 Task: Find connections with filter location Alfreton with filter topic #Openingswith filter profile language French with filter current company CUR8 with filter school Malla Reddy College of Engineering & Technology with filter industry Wholesale Food and Beverage with filter service category Business Analytics with filter keywords title Chief
Action: Mouse moved to (520, 75)
Screenshot: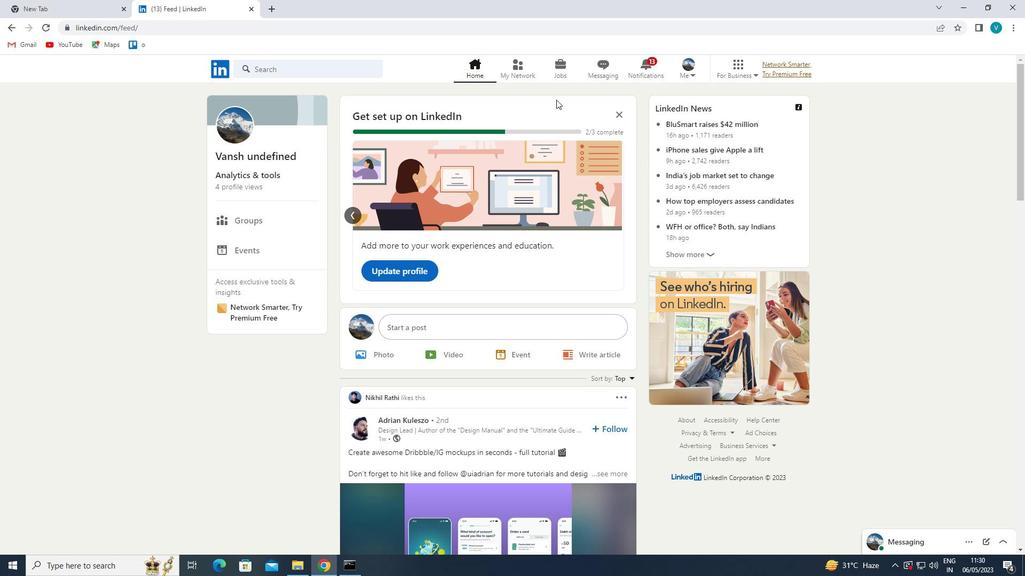 
Action: Mouse pressed left at (520, 75)
Screenshot: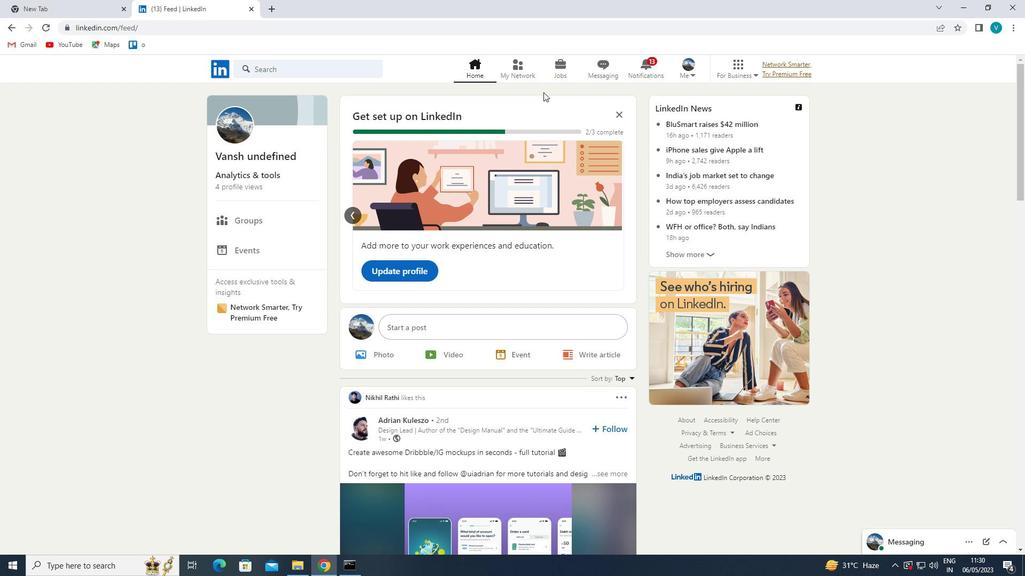 
Action: Mouse moved to (314, 122)
Screenshot: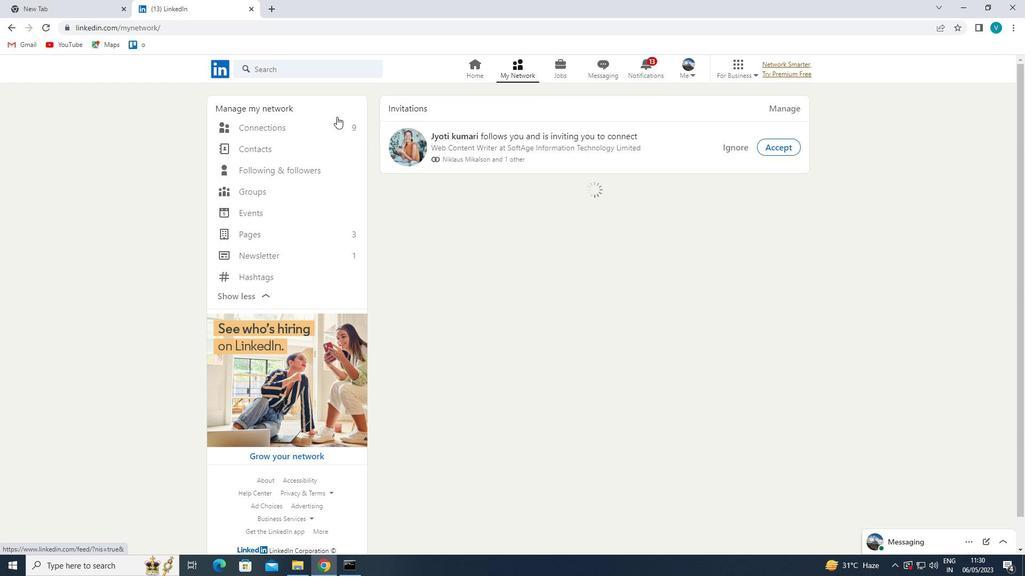 
Action: Mouse pressed left at (314, 122)
Screenshot: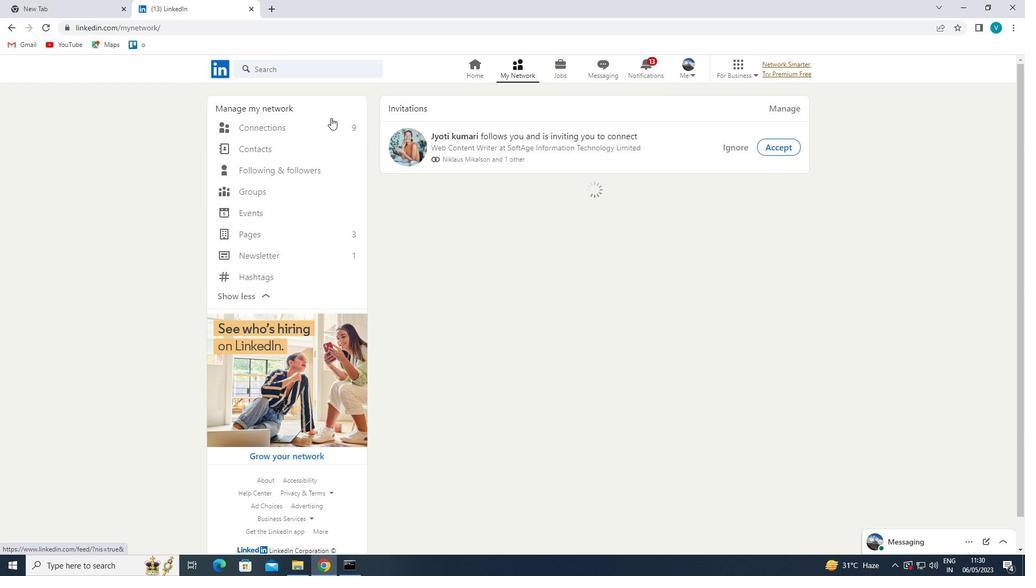 
Action: Mouse moved to (592, 131)
Screenshot: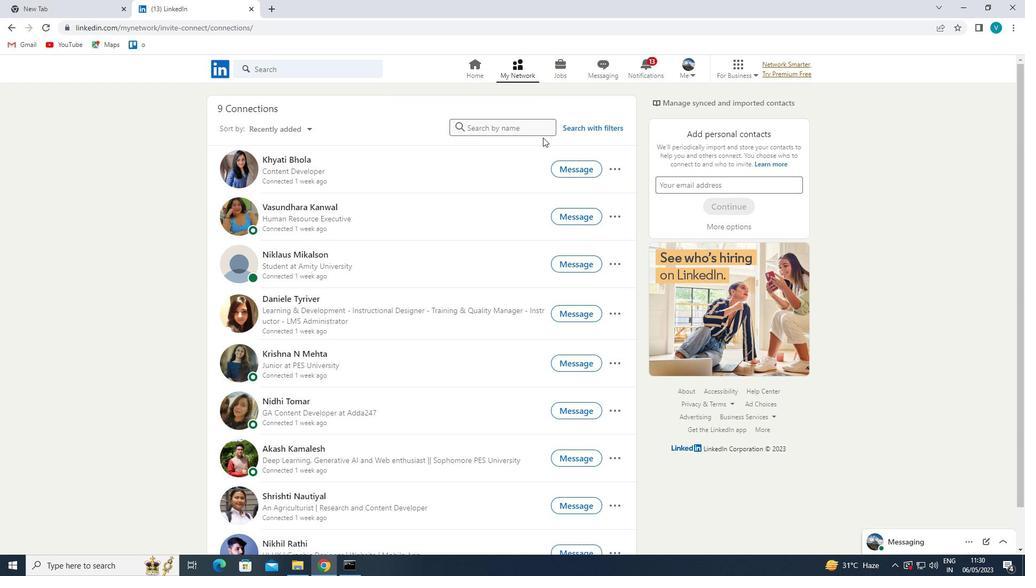 
Action: Mouse pressed left at (592, 131)
Screenshot: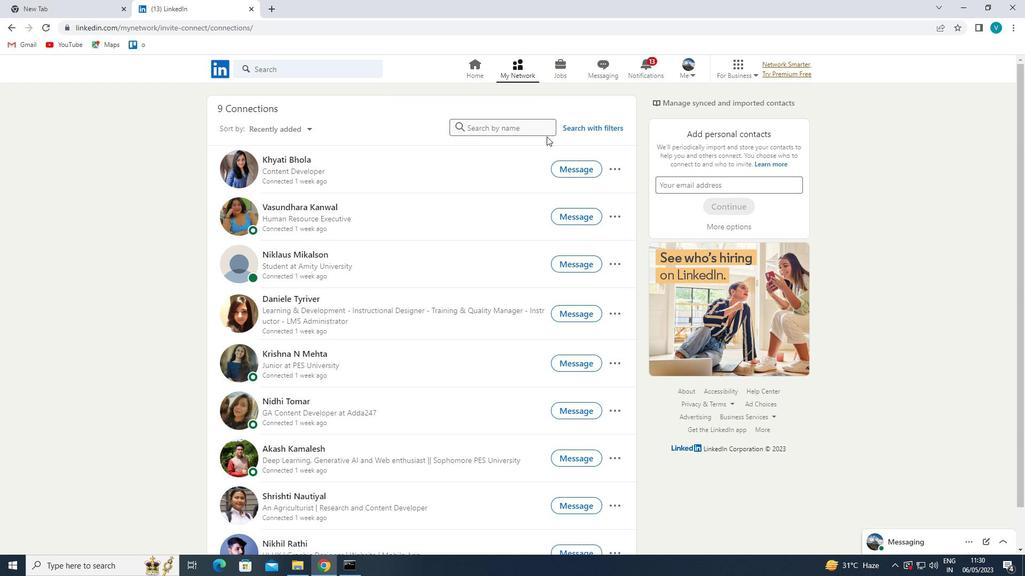 
Action: Mouse moved to (521, 104)
Screenshot: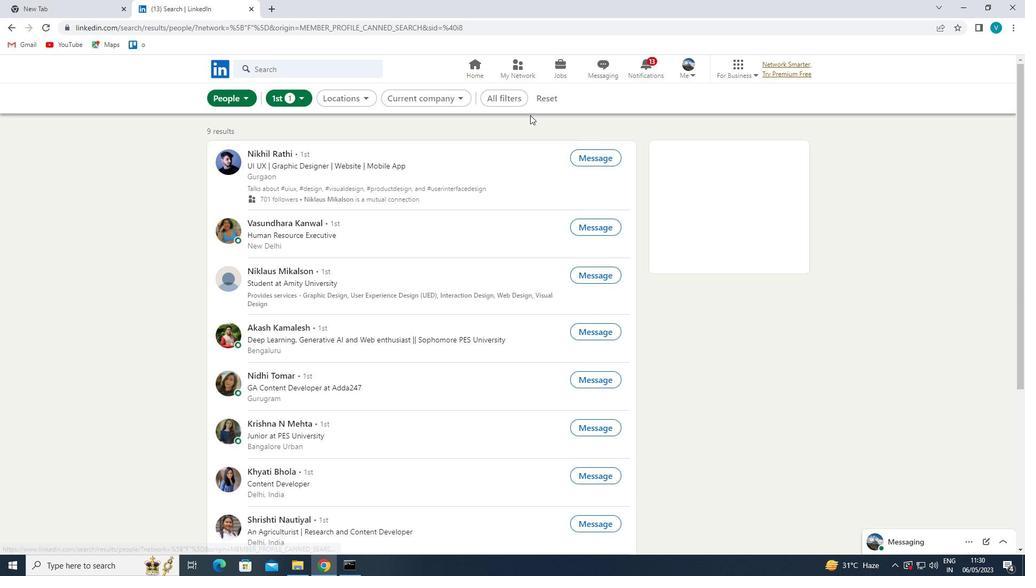 
Action: Mouse pressed left at (521, 104)
Screenshot: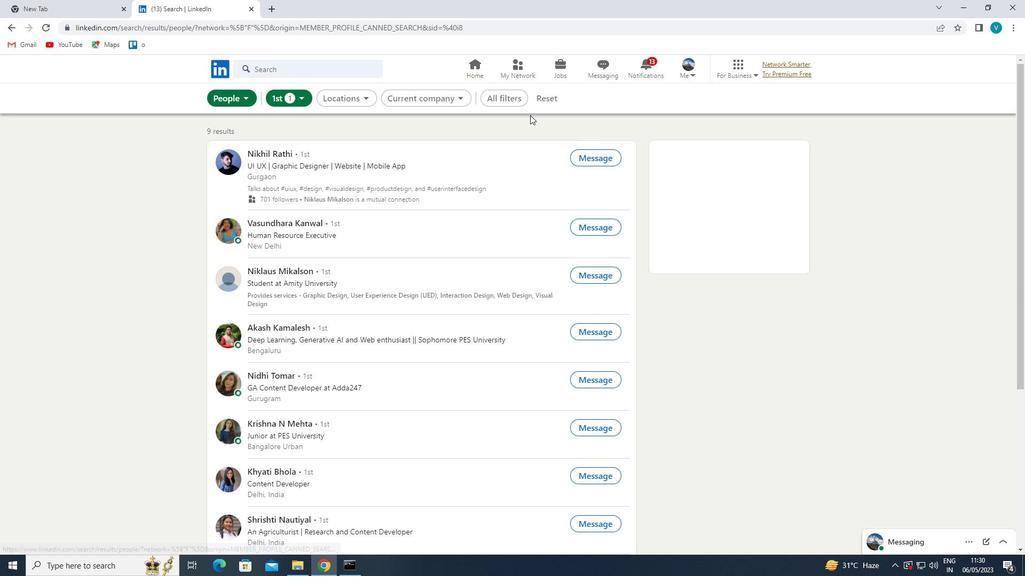 
Action: Mouse moved to (871, 207)
Screenshot: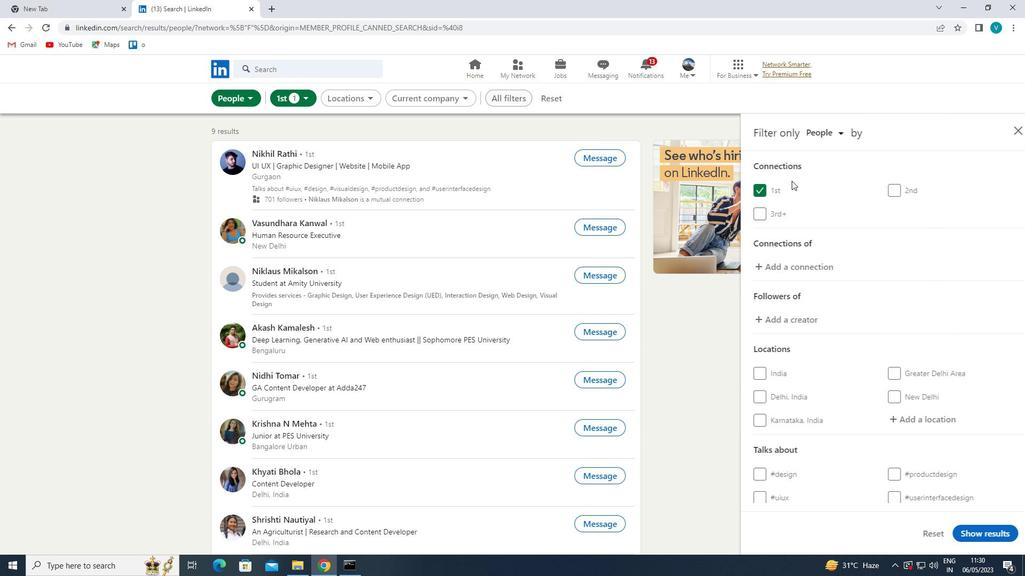 
Action: Mouse scrolled (871, 207) with delta (0, 0)
Screenshot: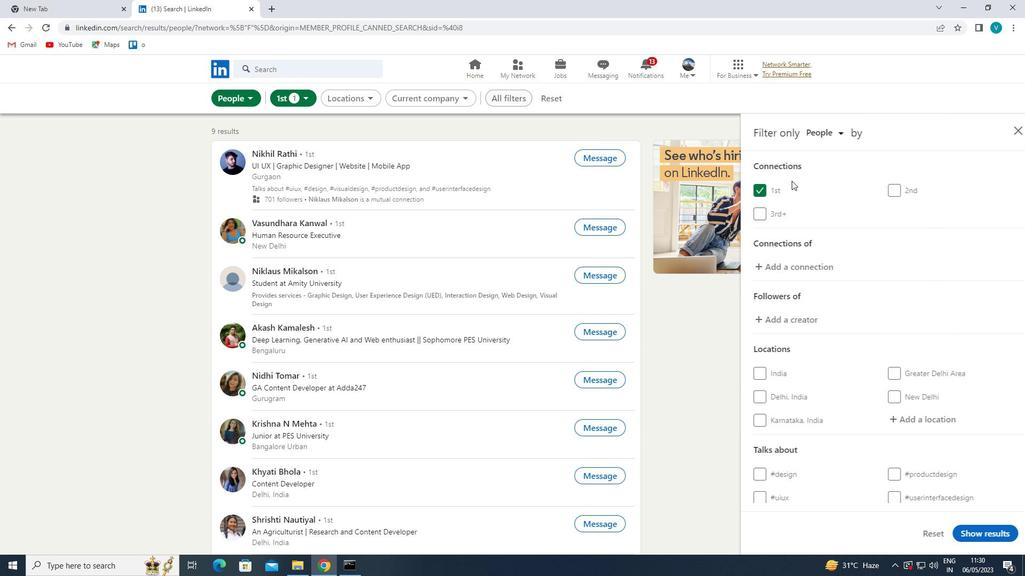 
Action: Mouse moved to (871, 208)
Screenshot: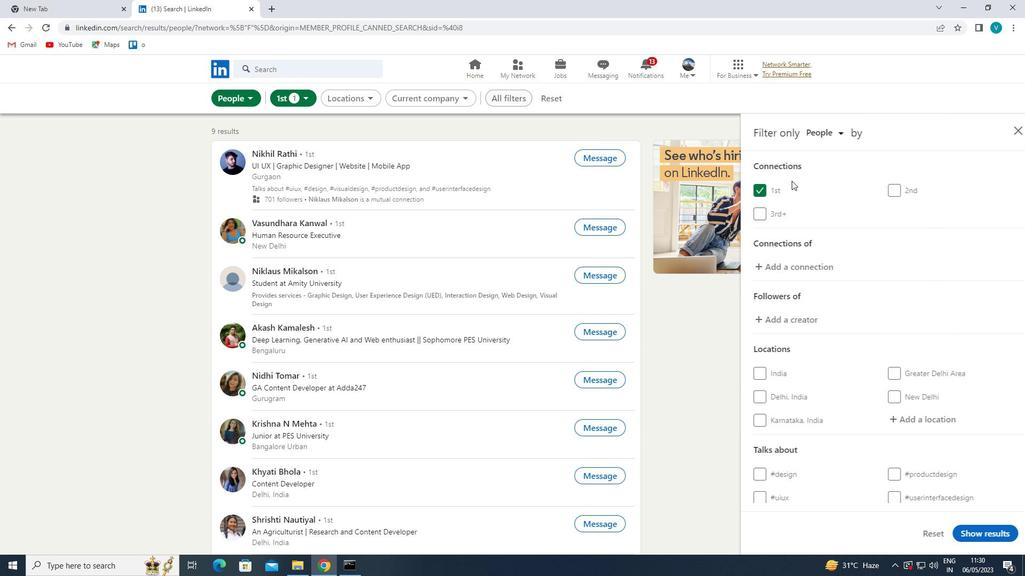 
Action: Mouse scrolled (871, 208) with delta (0, 0)
Screenshot: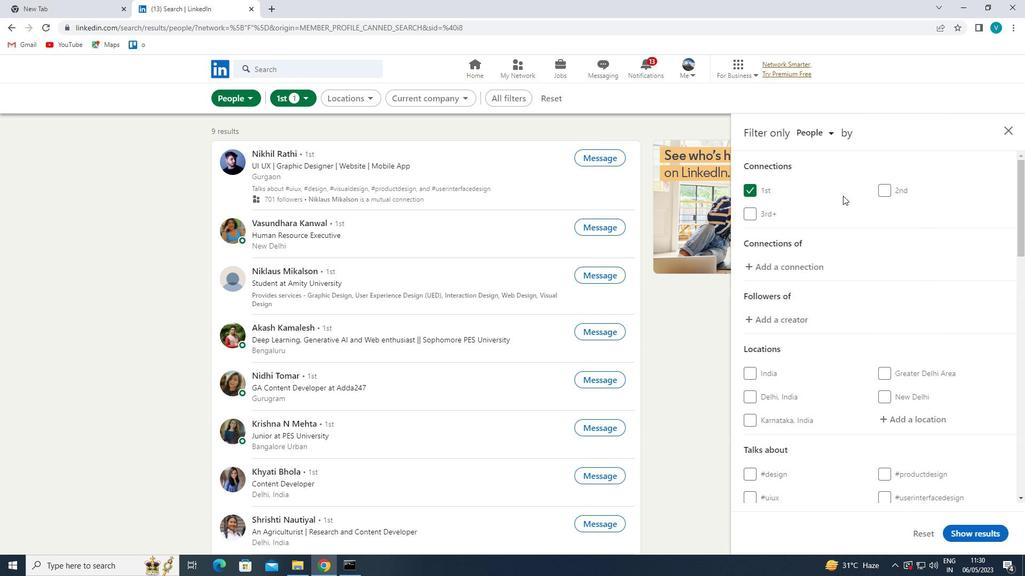 
Action: Mouse moved to (913, 322)
Screenshot: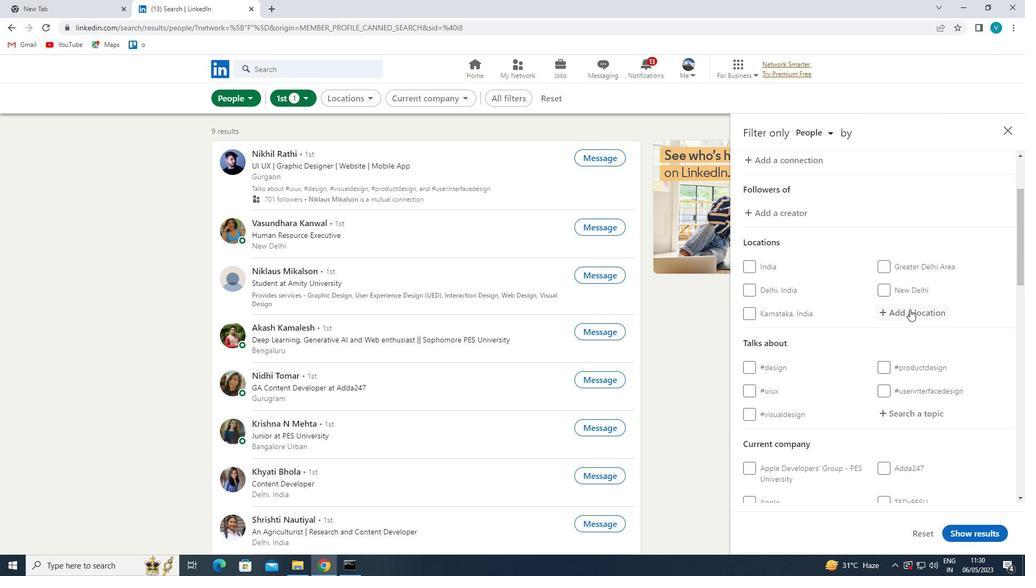 
Action: Mouse pressed left at (913, 322)
Screenshot: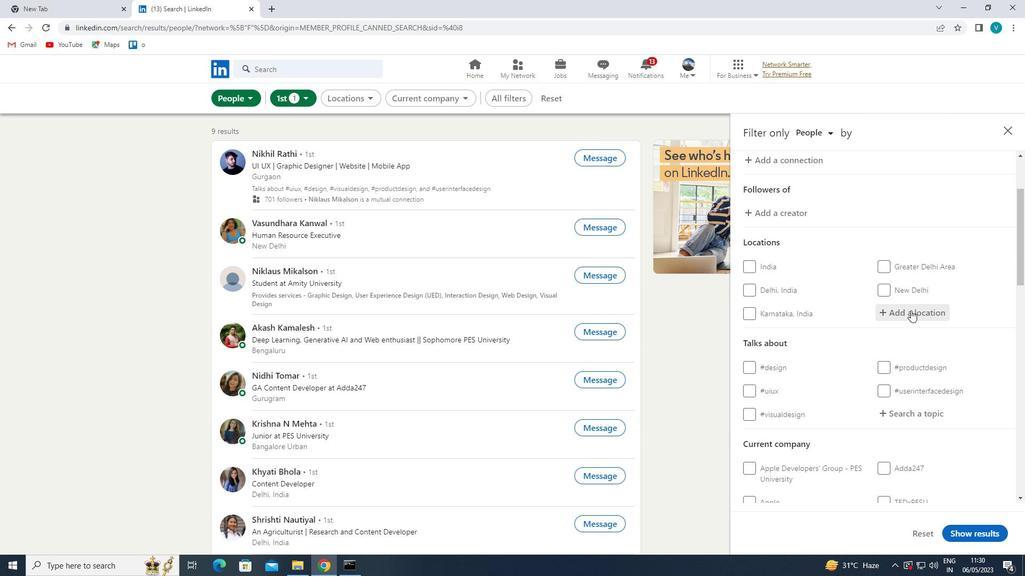 
Action: Mouse moved to (911, 309)
Screenshot: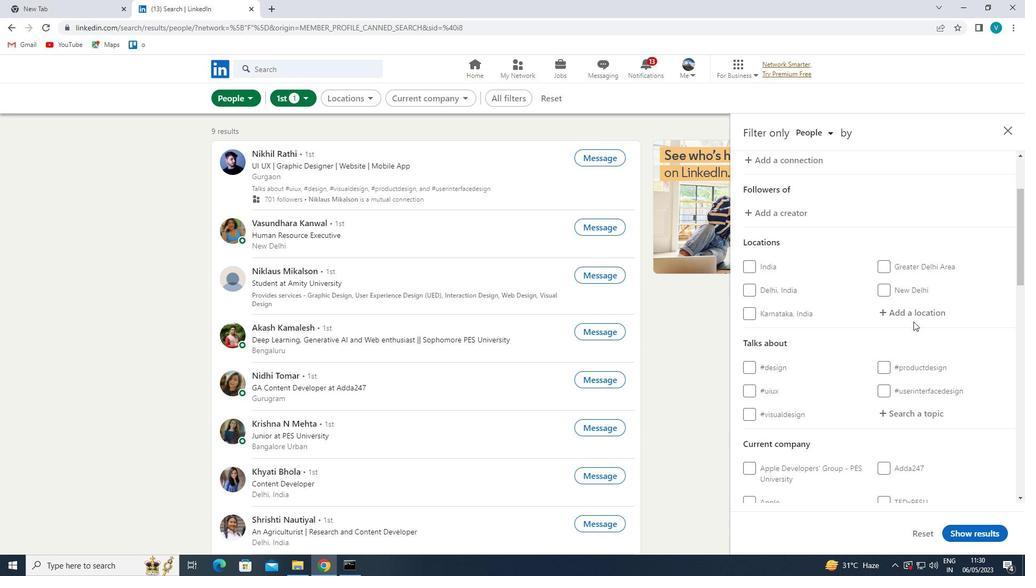 
Action: Mouse pressed left at (911, 309)
Screenshot: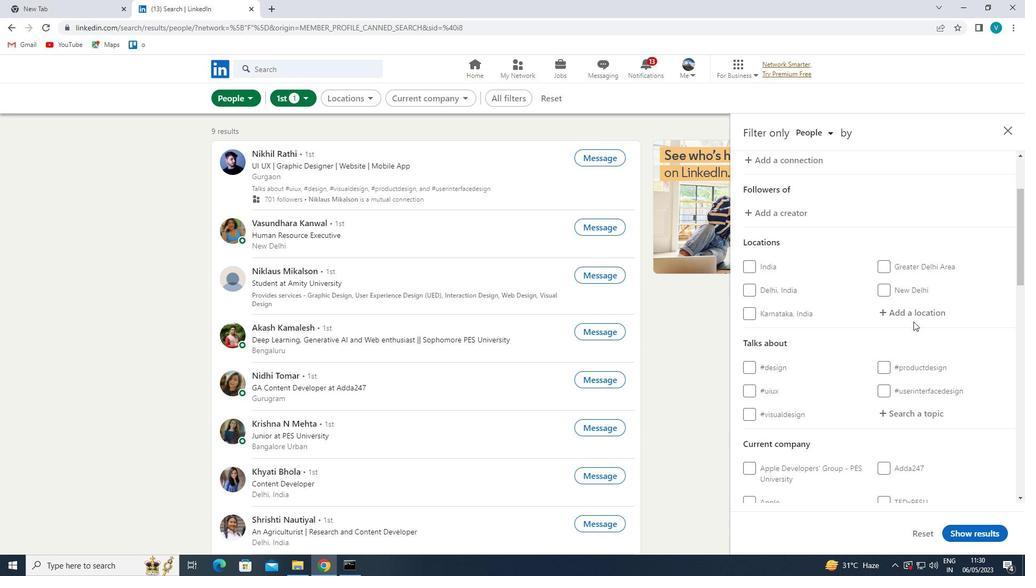 
Action: Mouse moved to (857, 277)
Screenshot: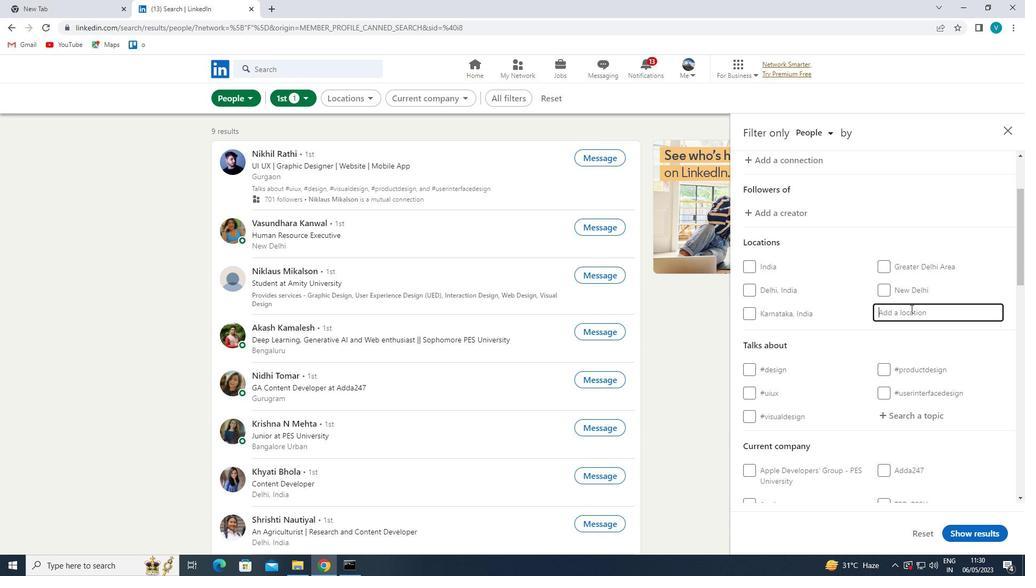 
Action: Key pressed <Key.shift>ALFRETON
Screenshot: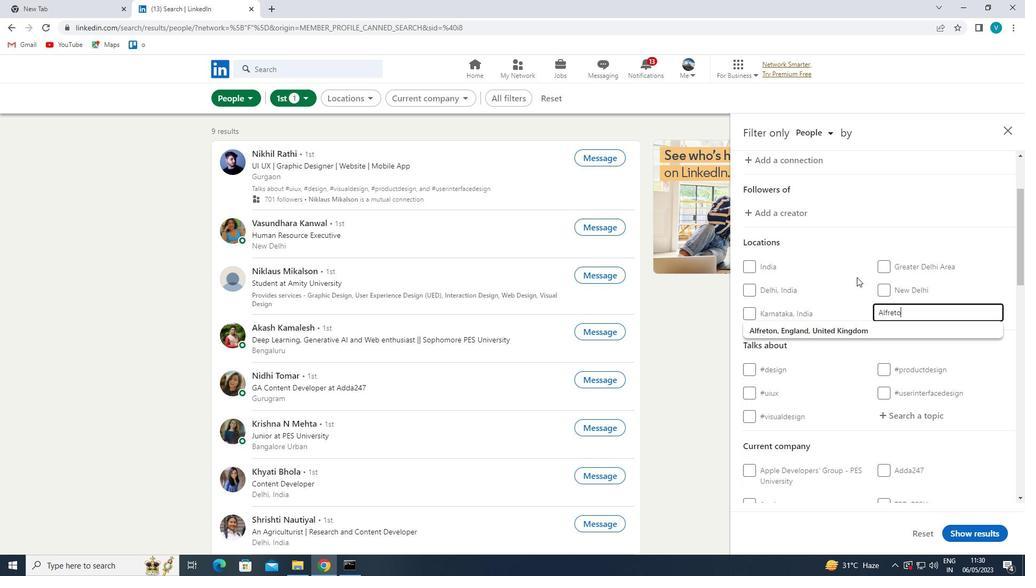 
Action: Mouse moved to (840, 329)
Screenshot: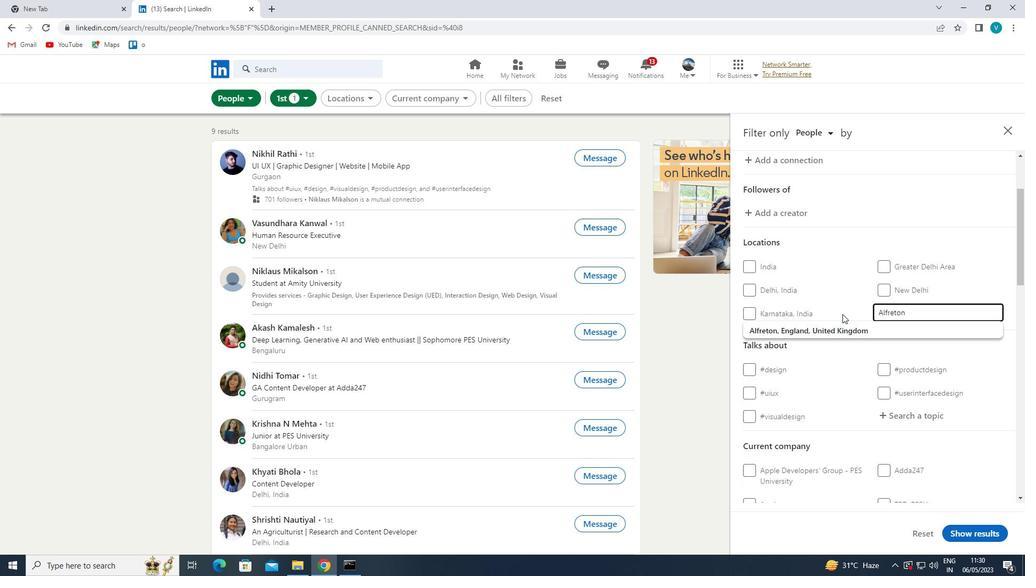 
Action: Mouse pressed left at (840, 329)
Screenshot: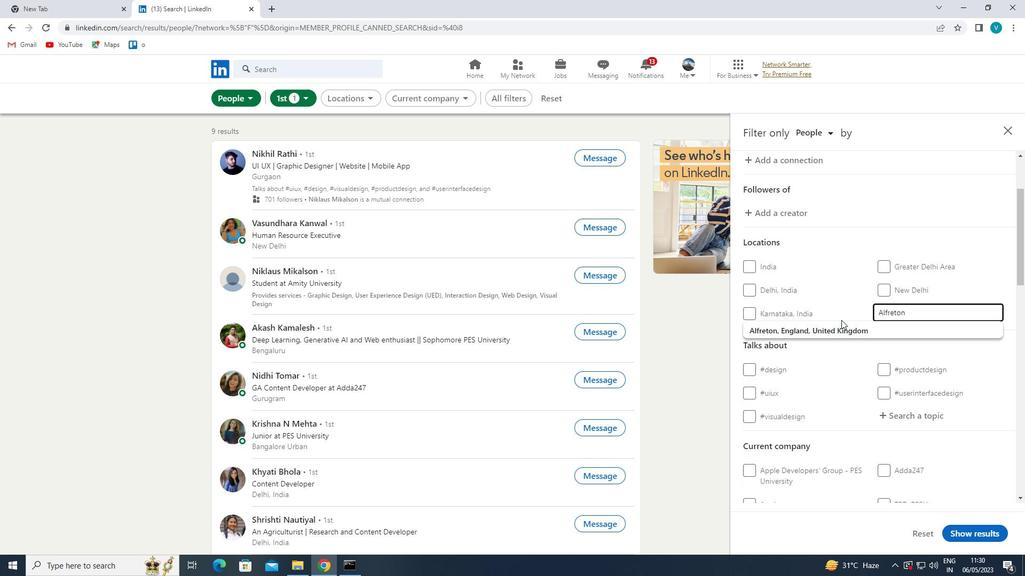 
Action: Mouse moved to (840, 330)
Screenshot: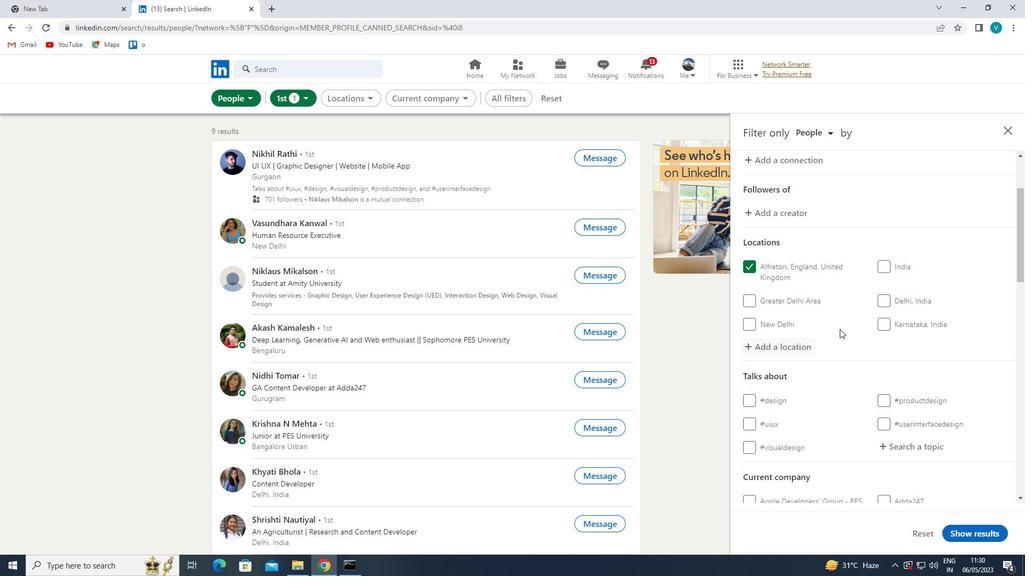 
Action: Mouse scrolled (840, 329) with delta (0, 0)
Screenshot: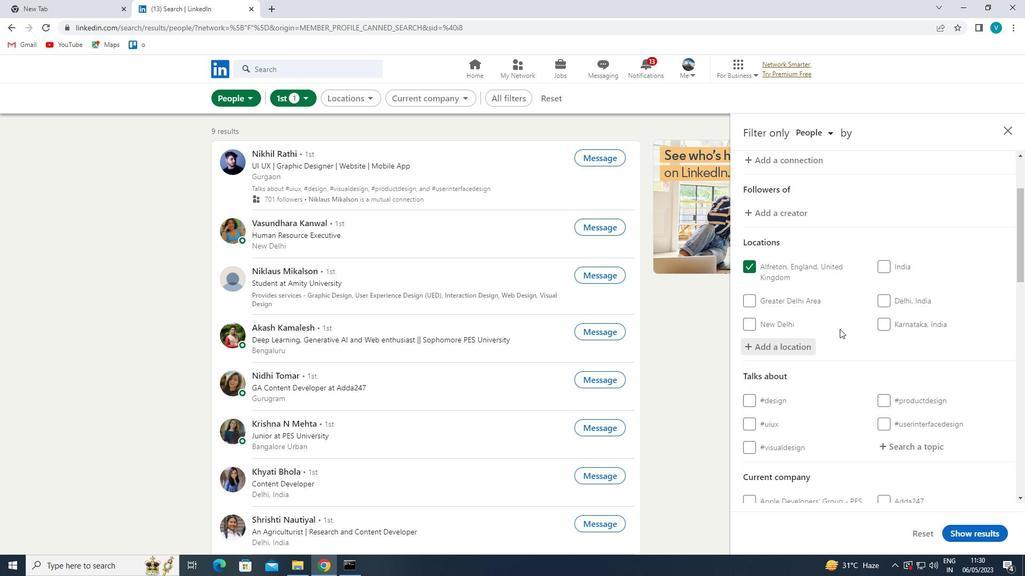 
Action: Mouse scrolled (840, 329) with delta (0, 0)
Screenshot: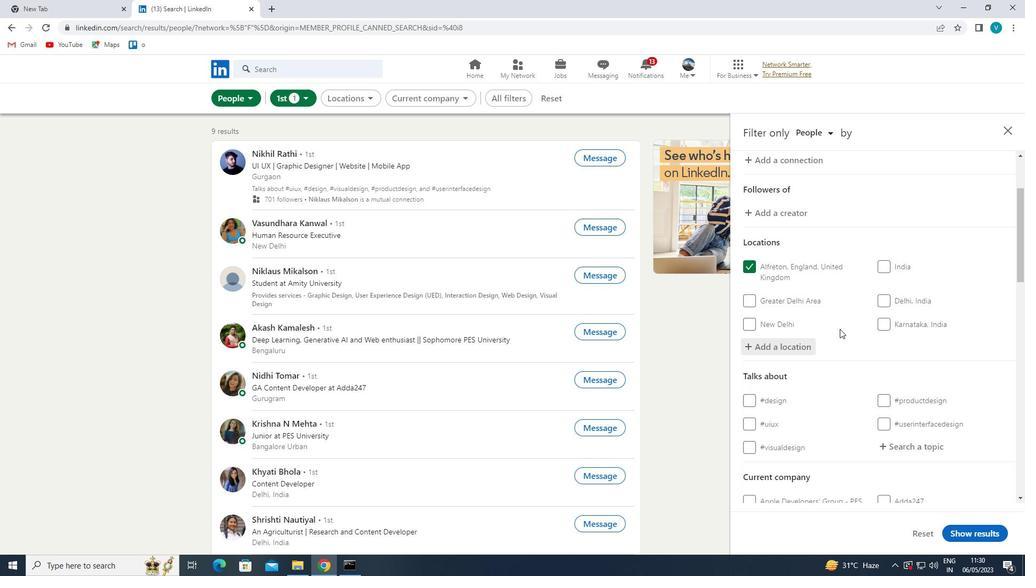 
Action: Mouse scrolled (840, 329) with delta (0, 0)
Screenshot: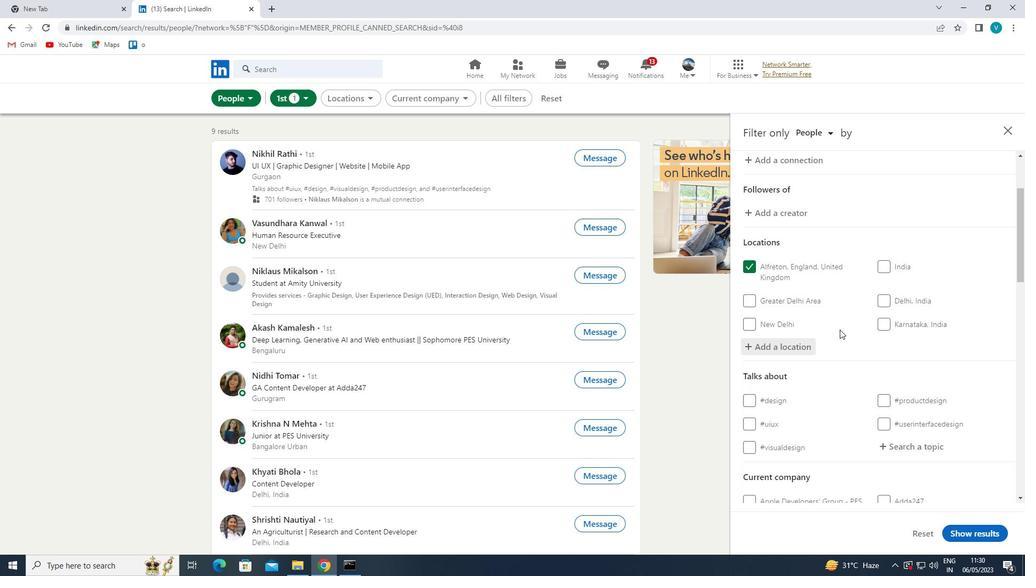 
Action: Mouse moved to (908, 294)
Screenshot: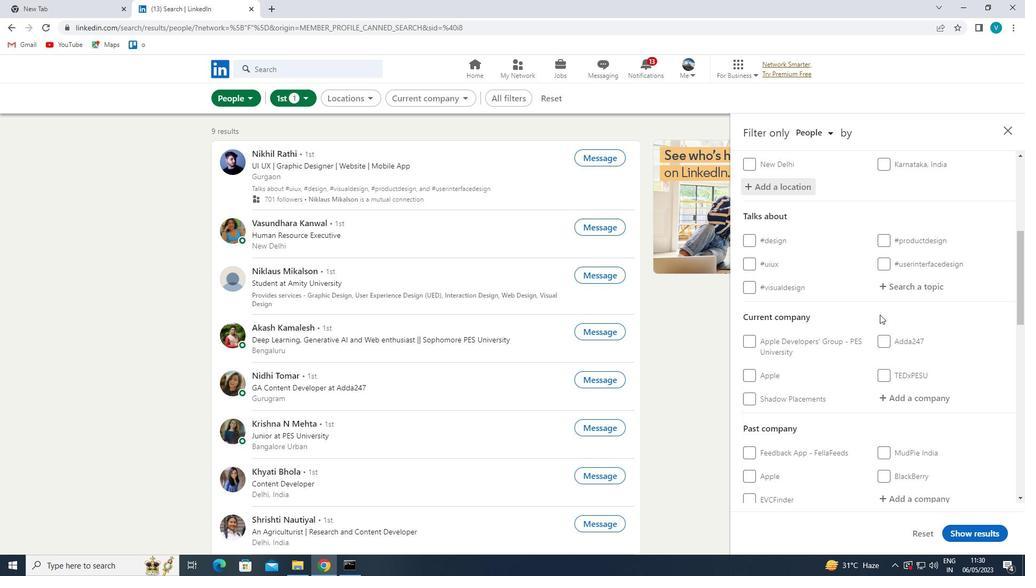 
Action: Mouse pressed left at (908, 294)
Screenshot: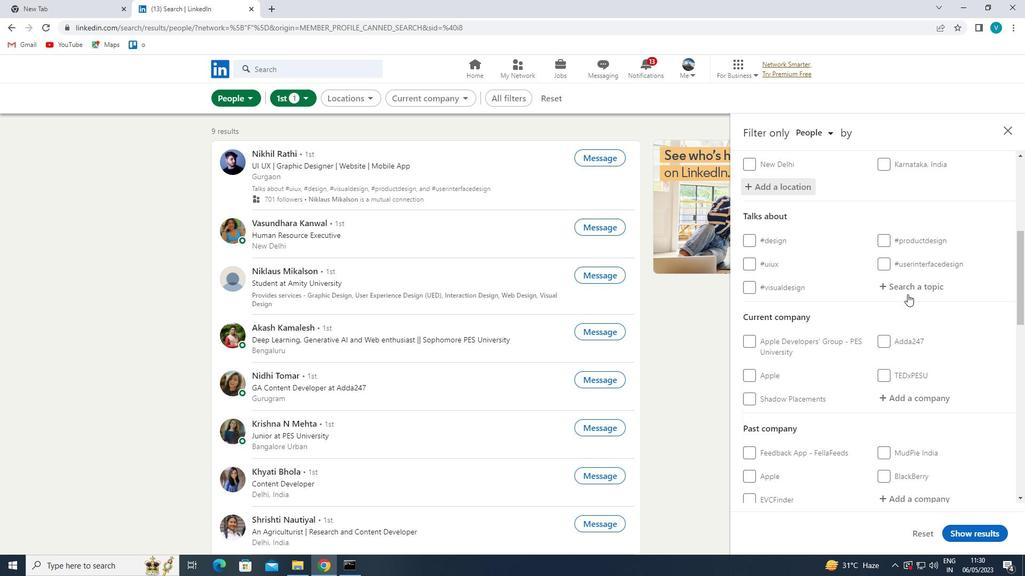 
Action: Key pressed OPENINGS
Screenshot: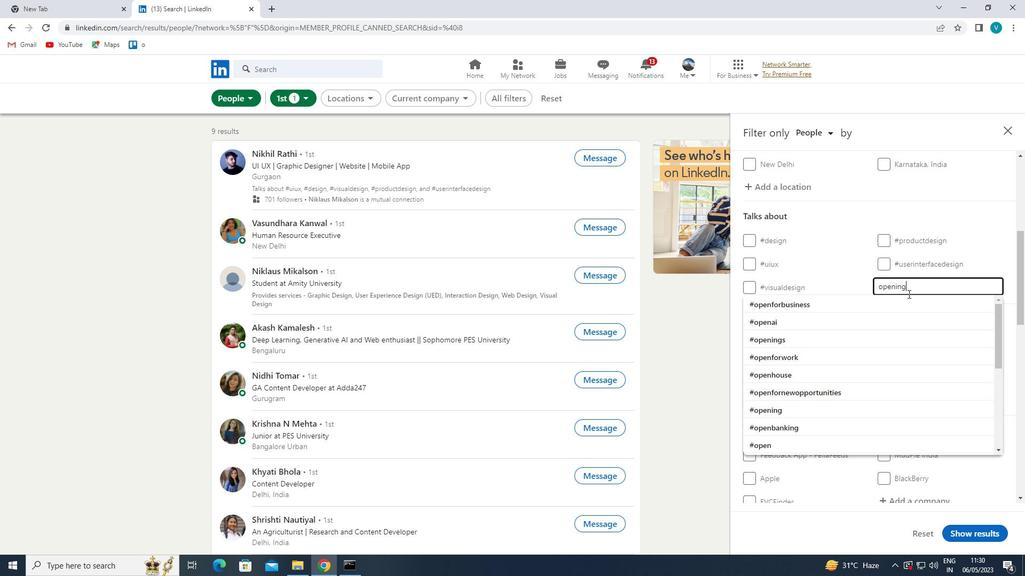 
Action: Mouse moved to (883, 309)
Screenshot: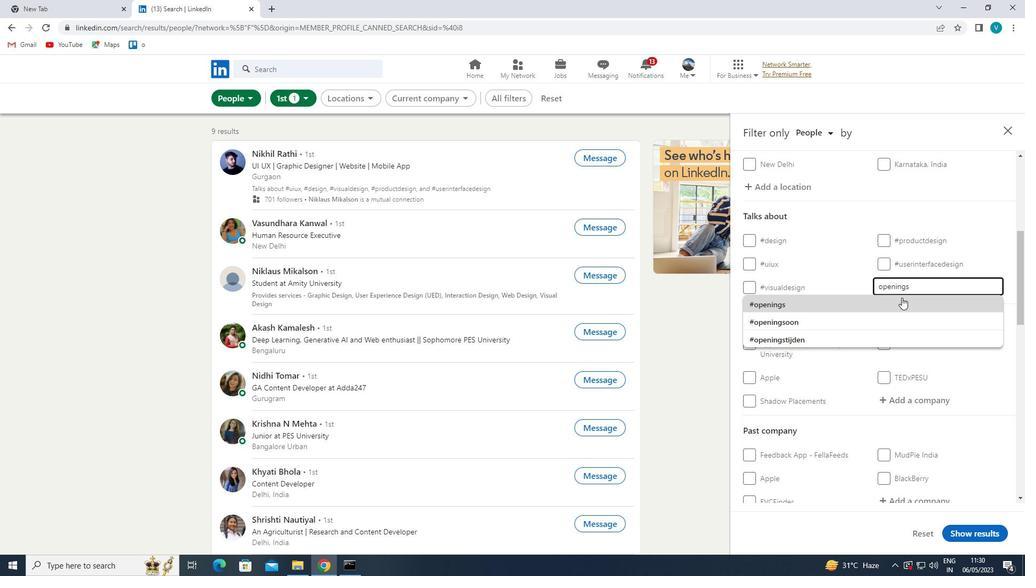 
Action: Mouse pressed left at (883, 309)
Screenshot: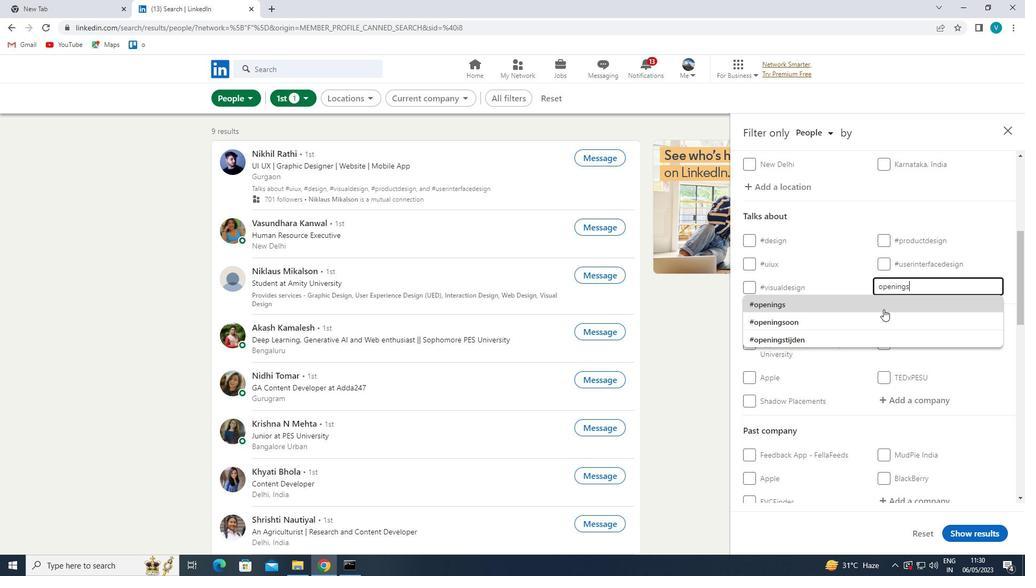 
Action: Mouse scrolled (883, 309) with delta (0, 0)
Screenshot: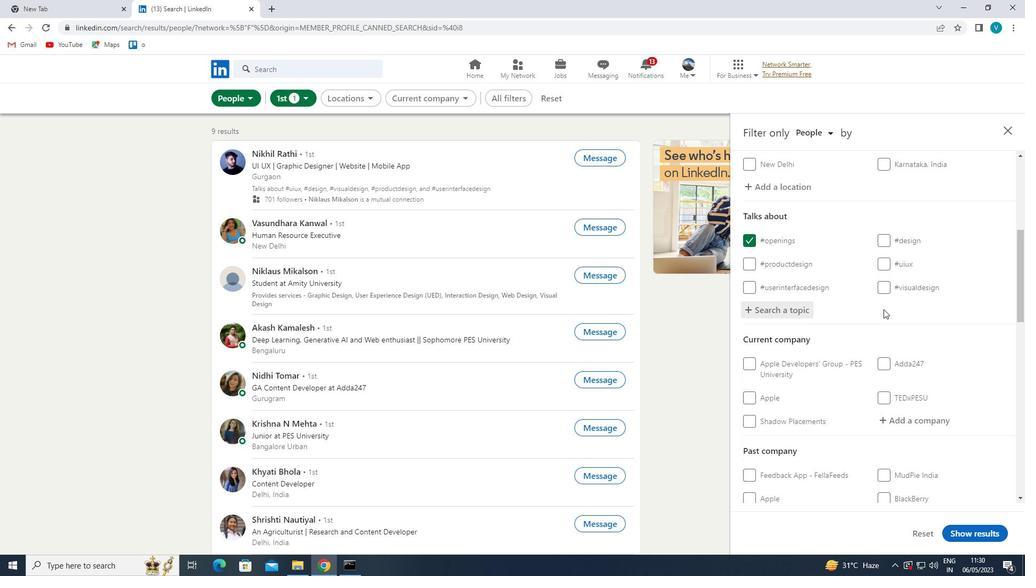 
Action: Mouse scrolled (883, 309) with delta (0, 0)
Screenshot: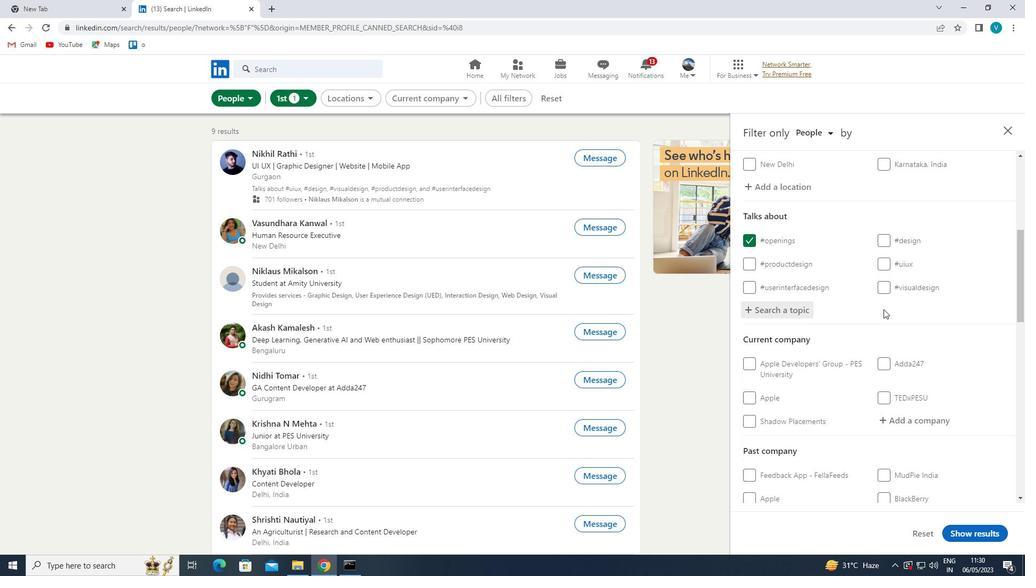 
Action: Mouse moved to (893, 314)
Screenshot: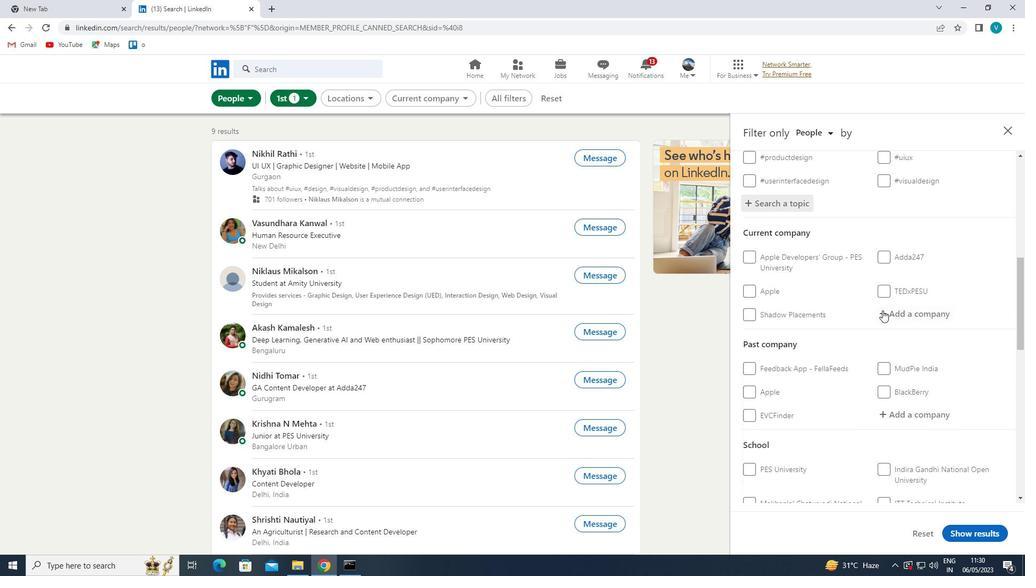 
Action: Mouse pressed left at (893, 314)
Screenshot: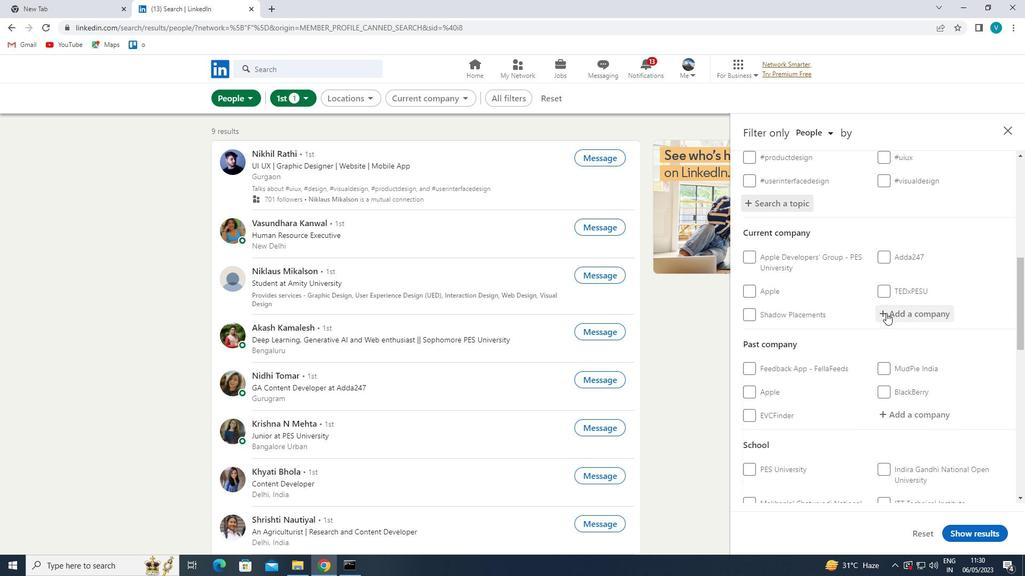 
Action: Mouse moved to (892, 312)
Screenshot: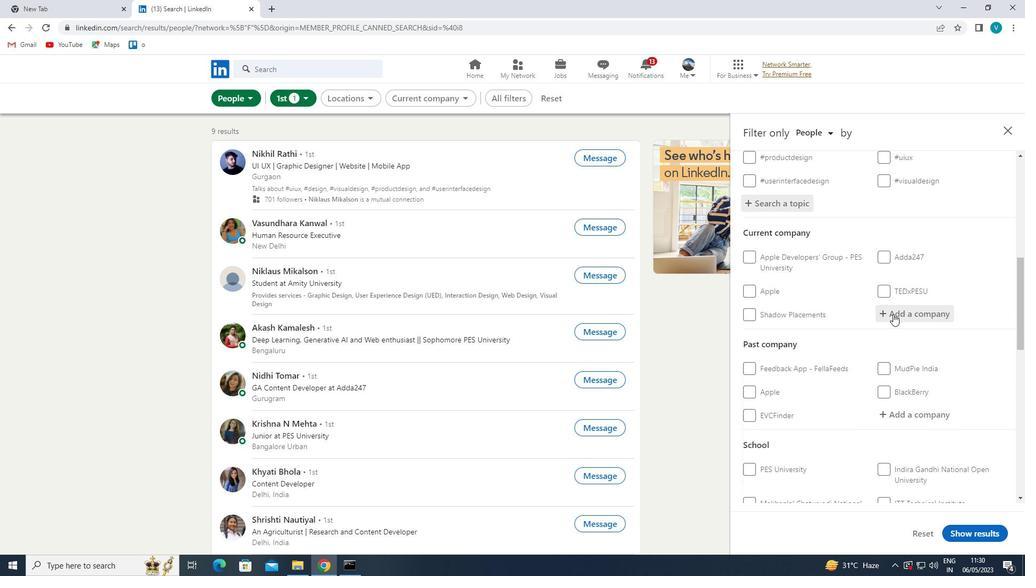 
Action: Key pressed <Key.shift>CUR<Key.up>
Screenshot: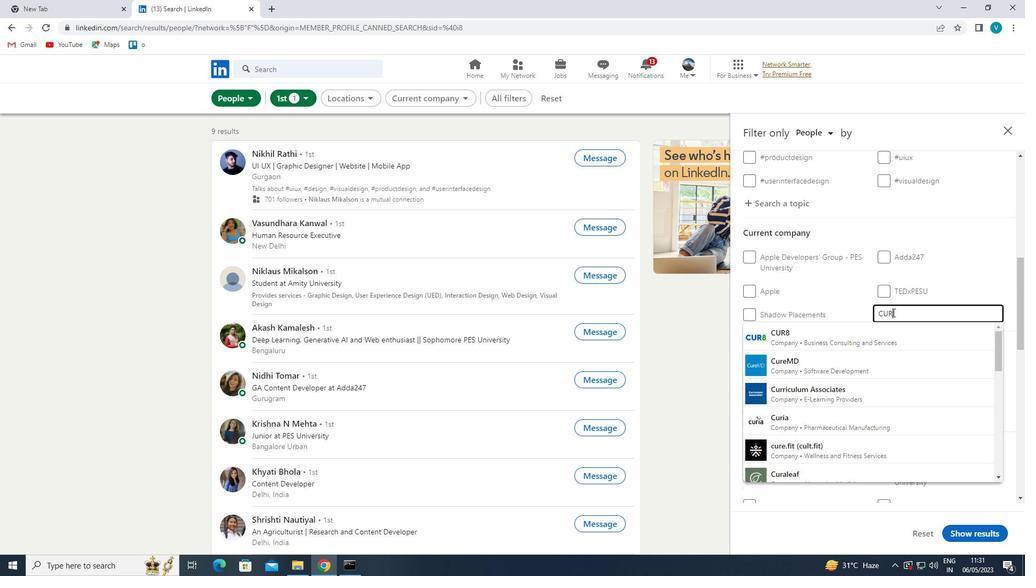 
Action: Mouse moved to (876, 379)
Screenshot: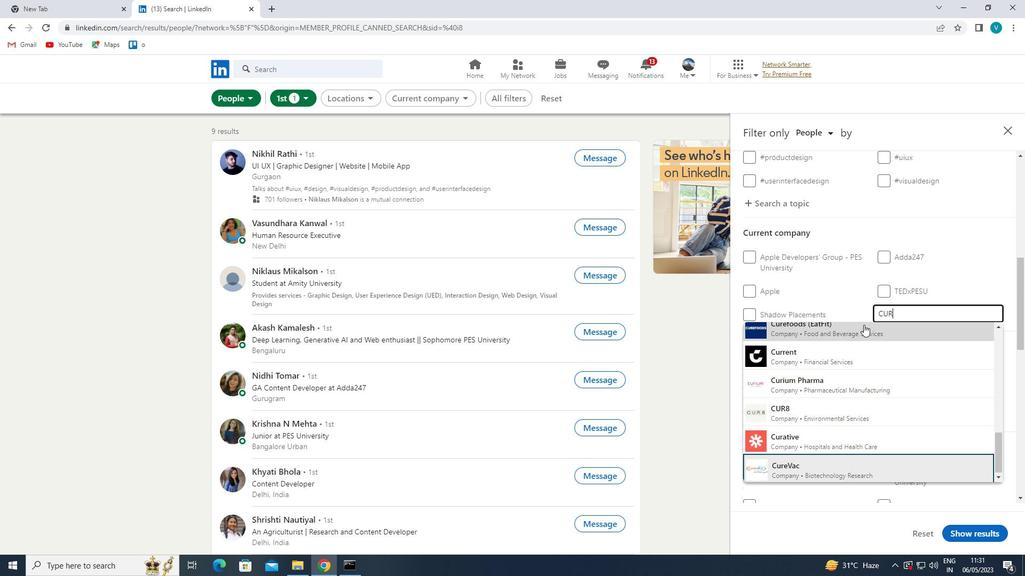 
Action: Mouse scrolled (876, 379) with delta (0, 0)
Screenshot: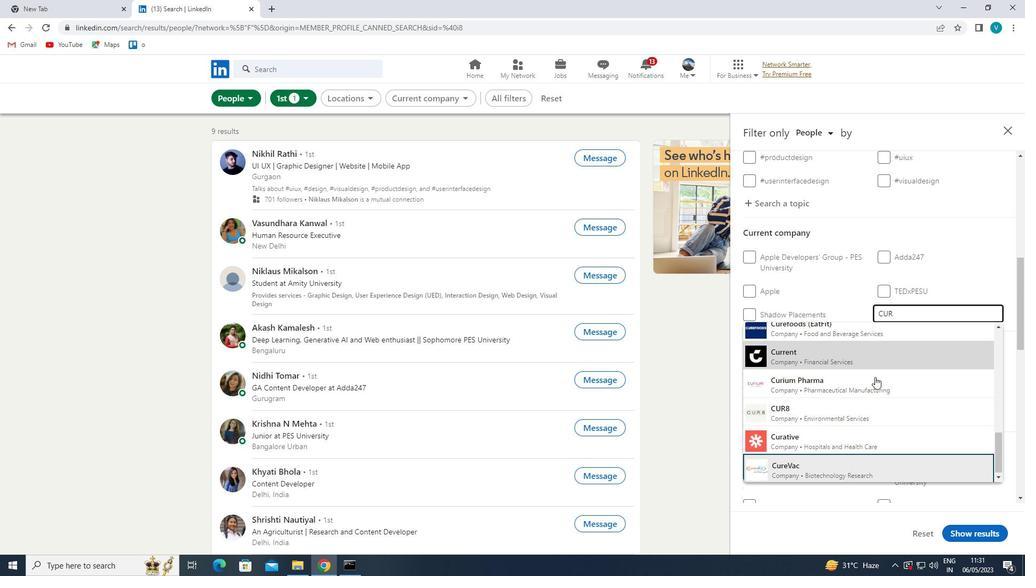 
Action: Mouse scrolled (876, 379) with delta (0, 0)
Screenshot: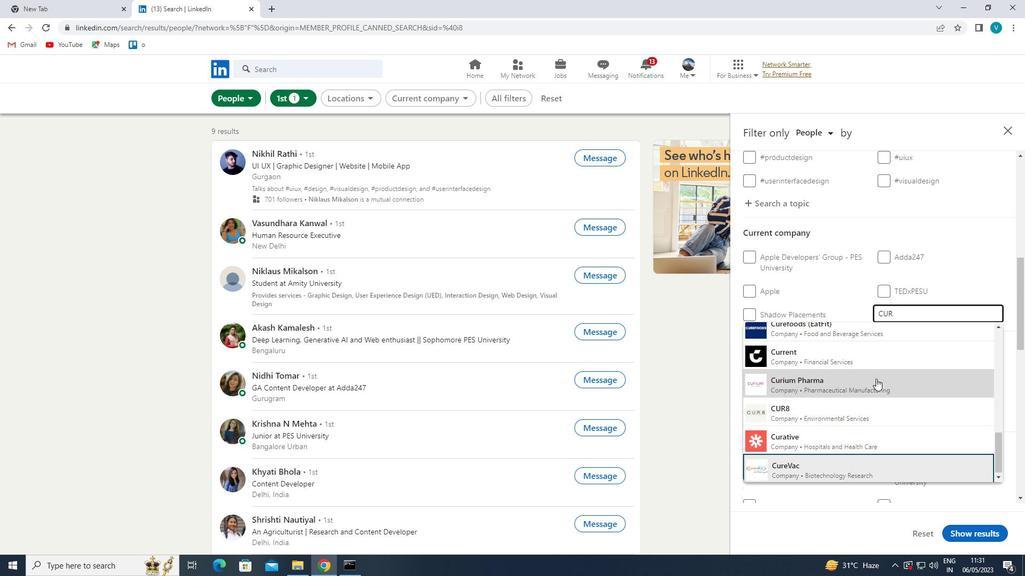 
Action: Mouse scrolled (876, 379) with delta (0, 0)
Screenshot: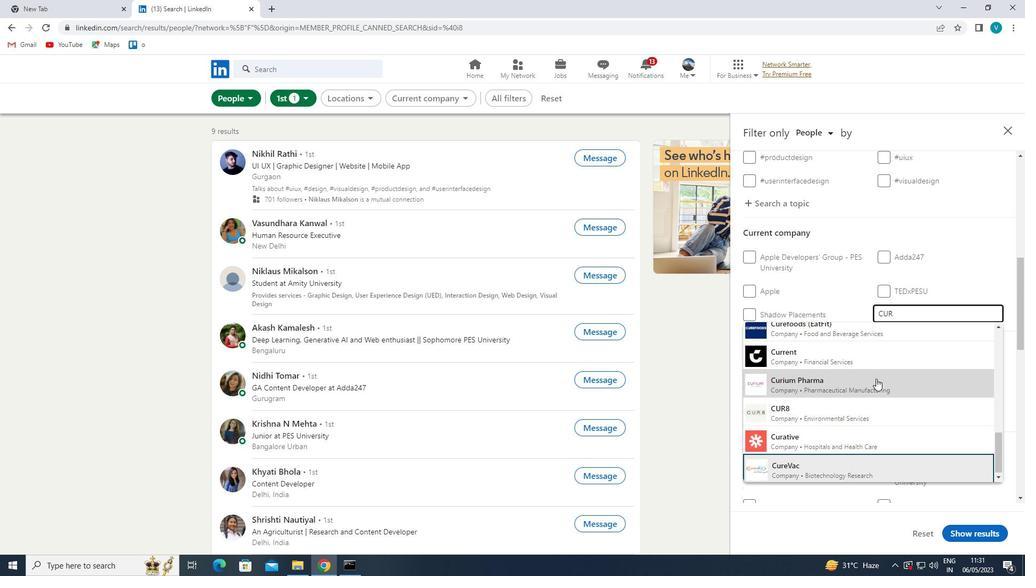 
Action: Mouse scrolled (876, 379) with delta (0, 0)
Screenshot: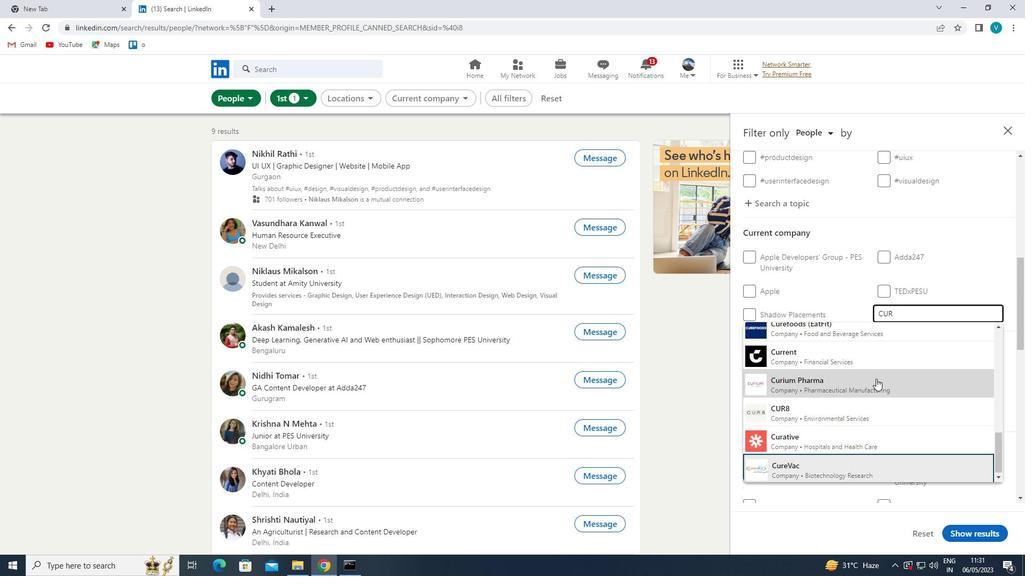 
Action: Mouse scrolled (876, 379) with delta (0, 0)
Screenshot: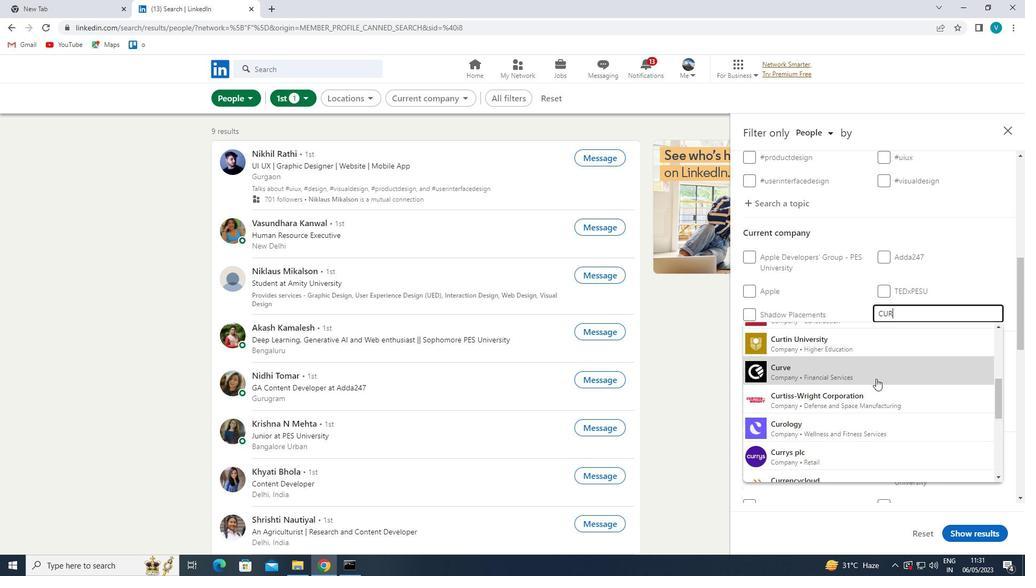 
Action: Mouse scrolled (876, 379) with delta (0, 0)
Screenshot: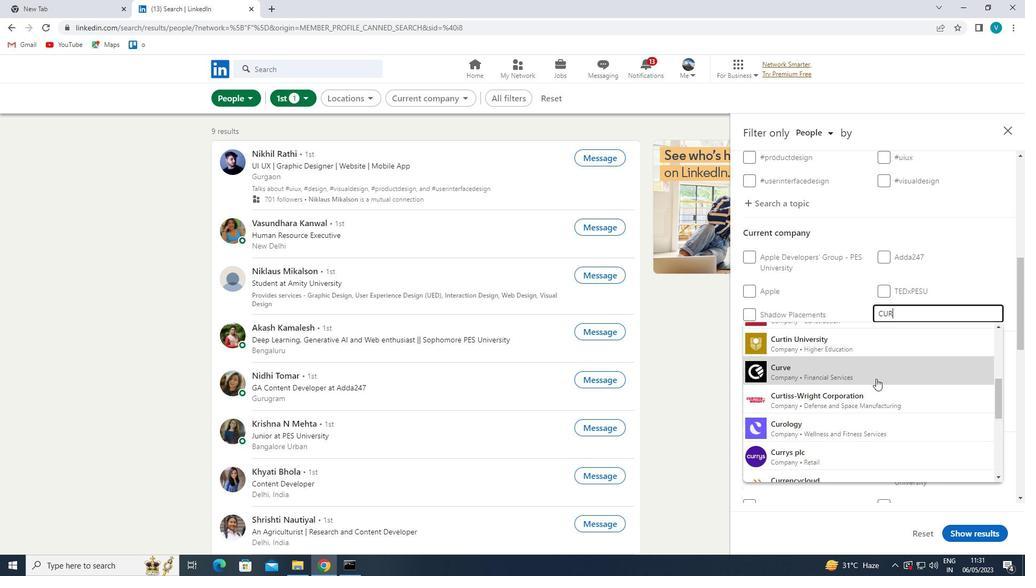 
Action: Mouse scrolled (876, 379) with delta (0, 0)
Screenshot: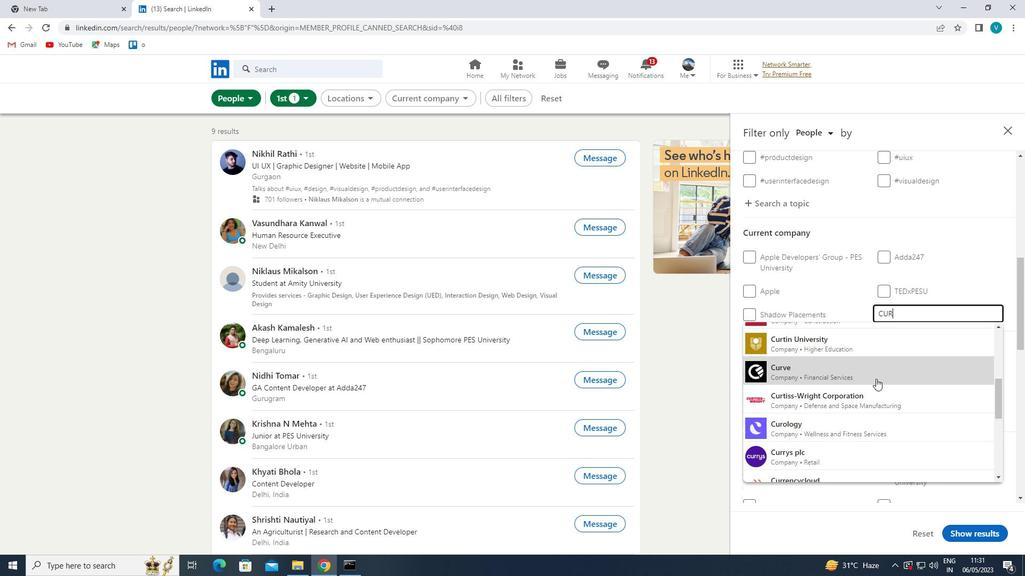 
Action: Mouse scrolled (876, 379) with delta (0, 0)
Screenshot: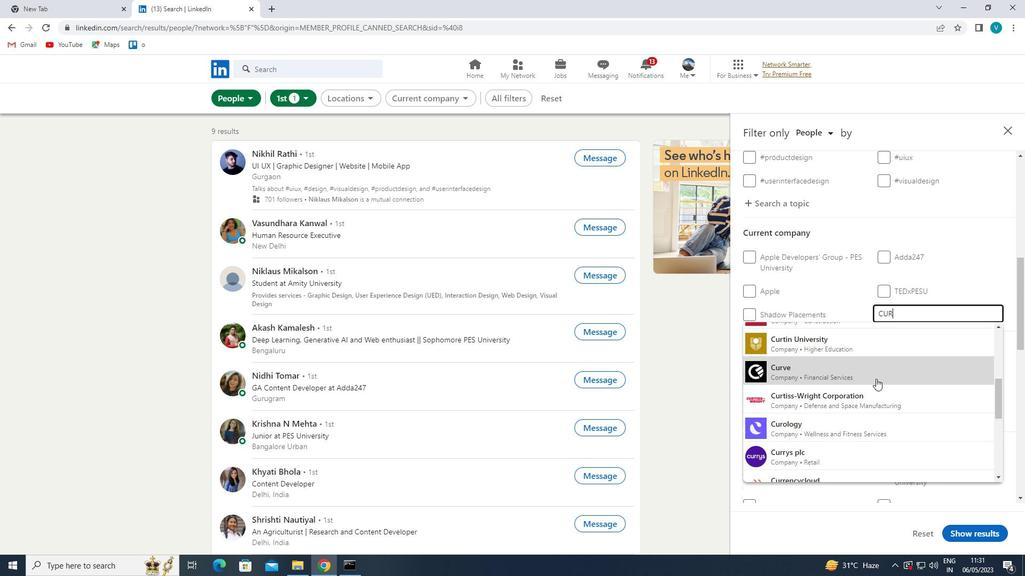 
Action: Mouse scrolled (876, 379) with delta (0, 0)
Screenshot: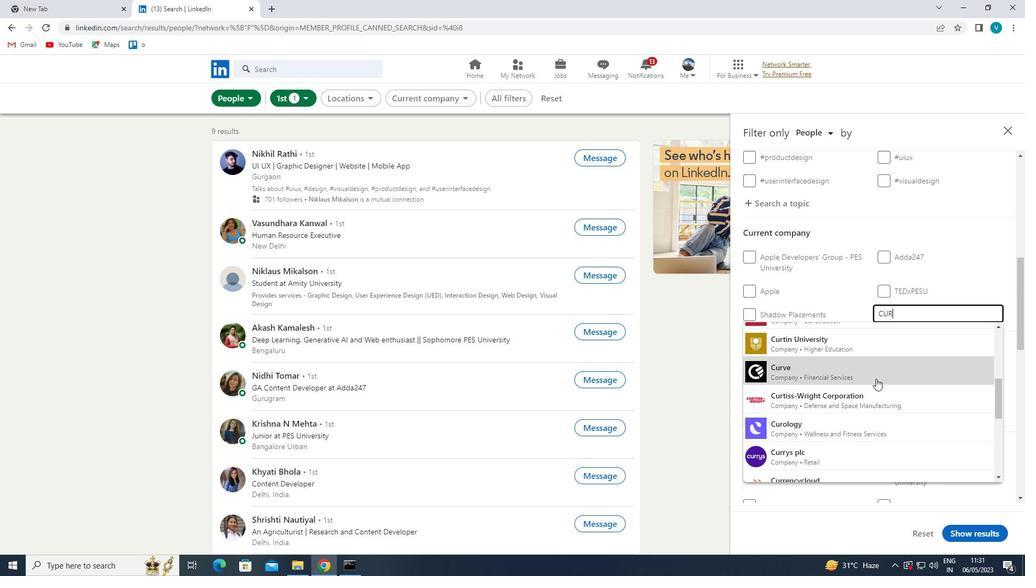 
Action: Mouse scrolled (876, 379) with delta (0, 0)
Screenshot: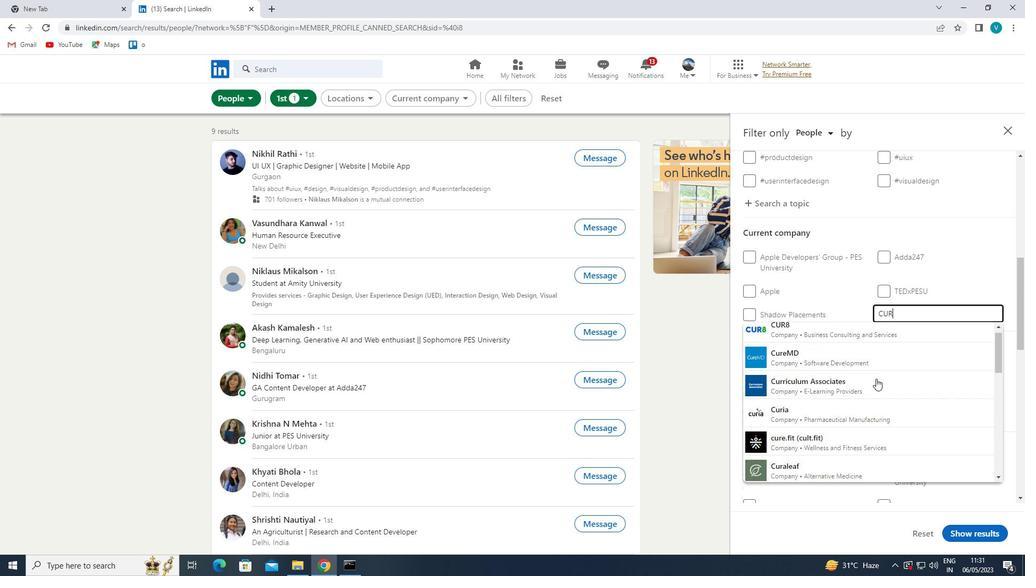
Action: Mouse scrolled (876, 379) with delta (0, 0)
Screenshot: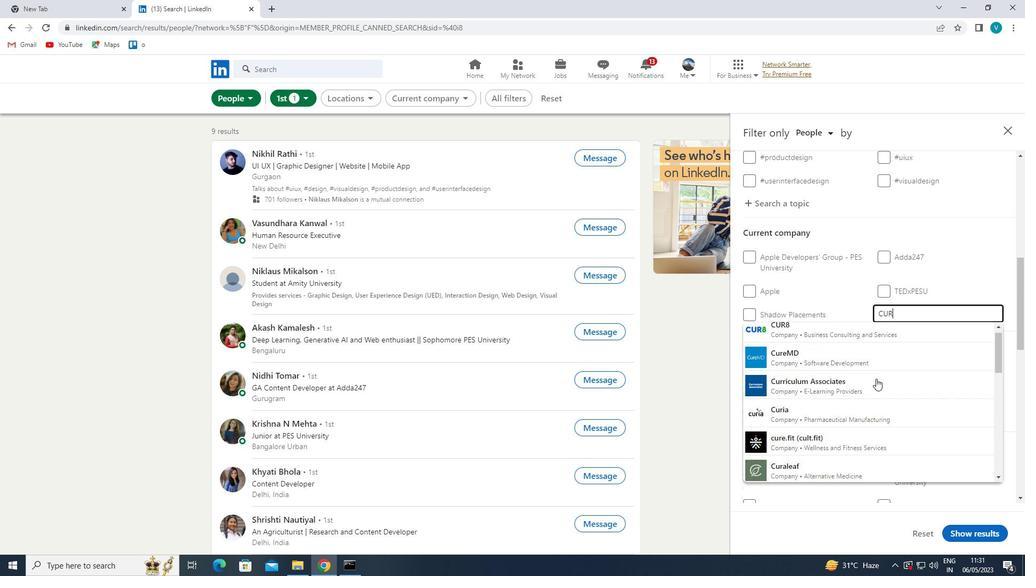 
Action: Mouse scrolled (876, 379) with delta (0, 0)
Screenshot: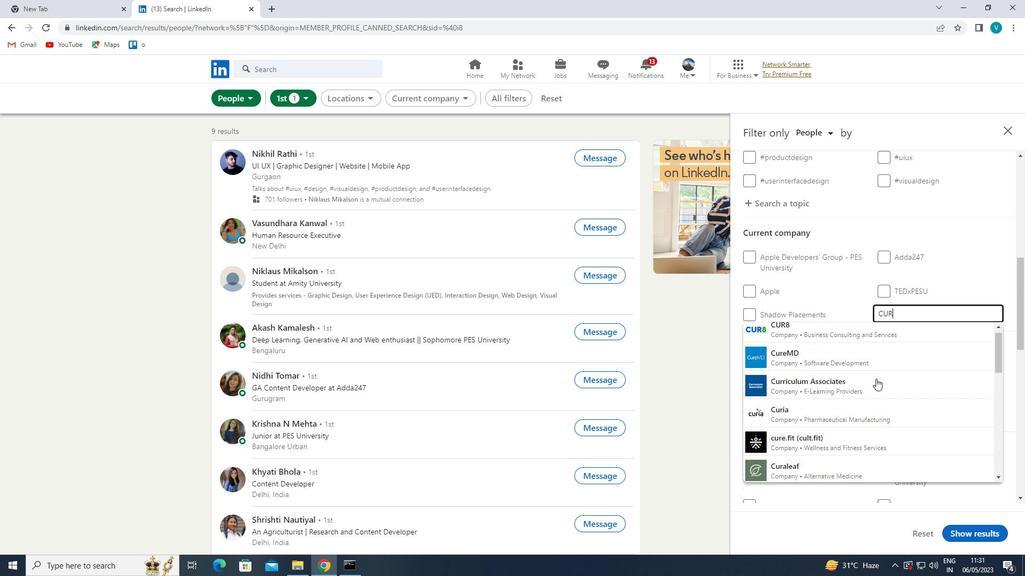 
Action: Mouse scrolled (876, 379) with delta (0, 0)
Screenshot: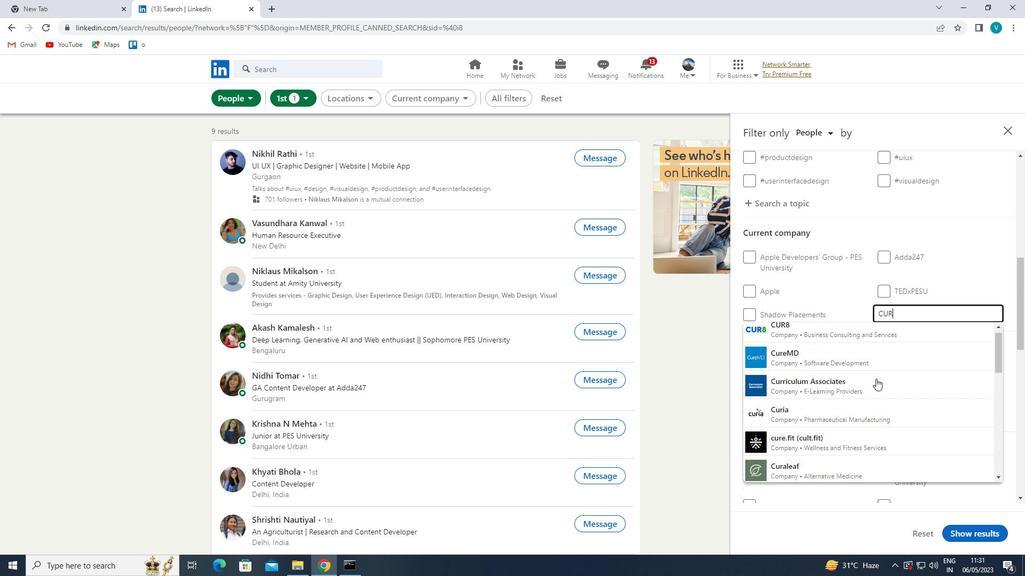 
Action: Mouse moved to (888, 336)
Screenshot: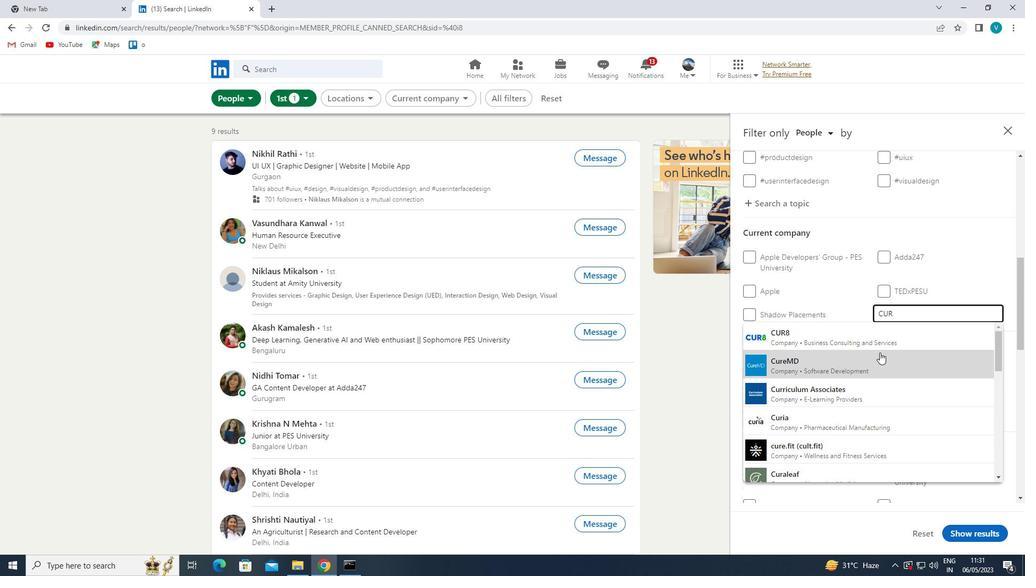 
Action: Mouse pressed left at (888, 336)
Screenshot: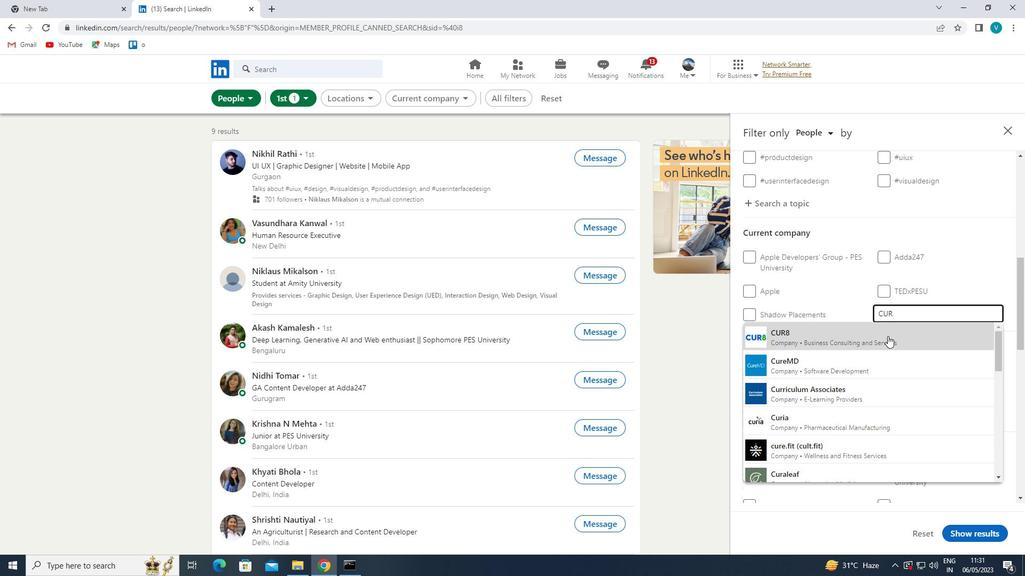 
Action: Mouse moved to (890, 333)
Screenshot: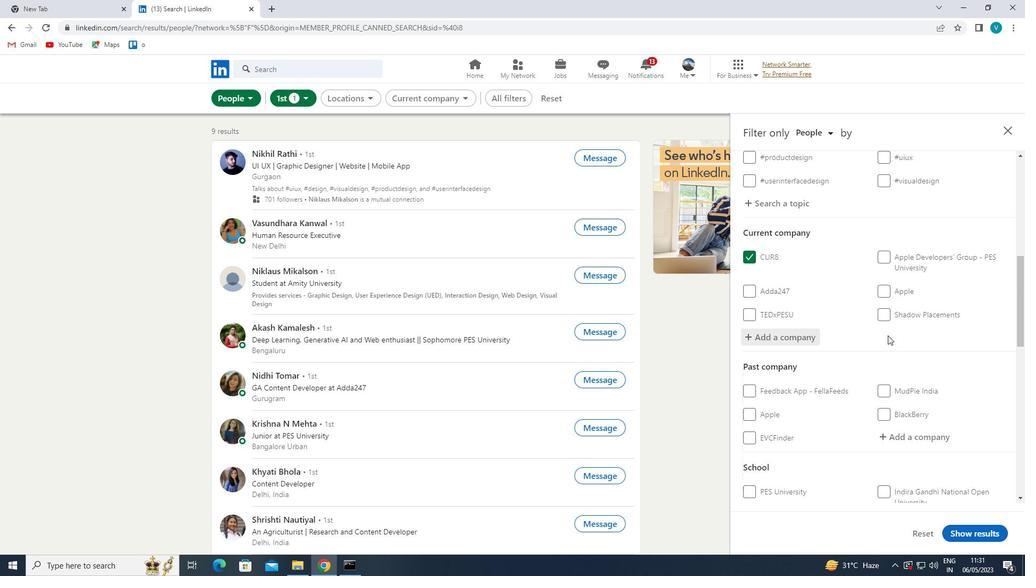 
Action: Mouse scrolled (890, 332) with delta (0, 0)
Screenshot: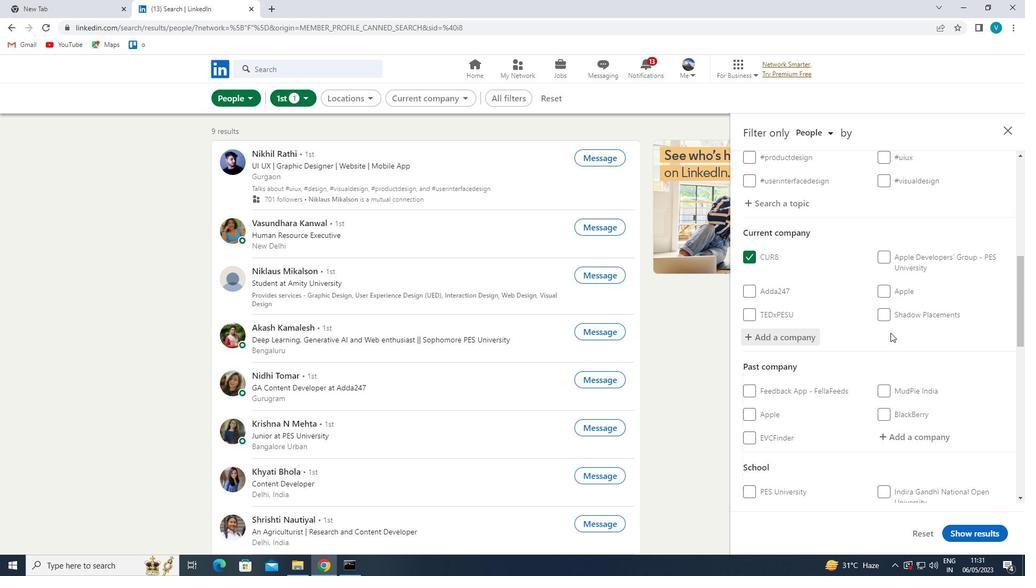 
Action: Mouse scrolled (890, 332) with delta (0, 0)
Screenshot: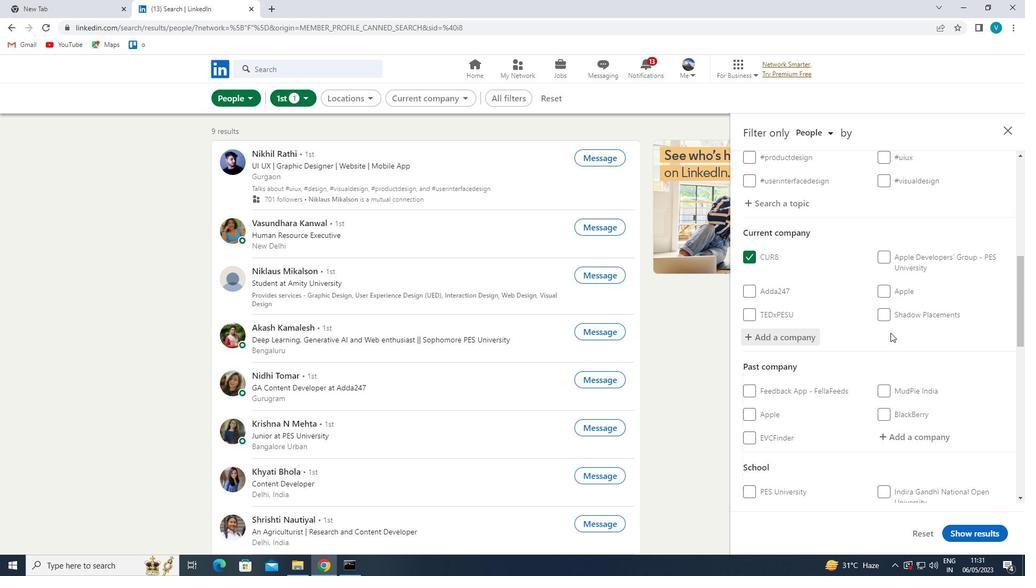 
Action: Mouse moved to (904, 358)
Screenshot: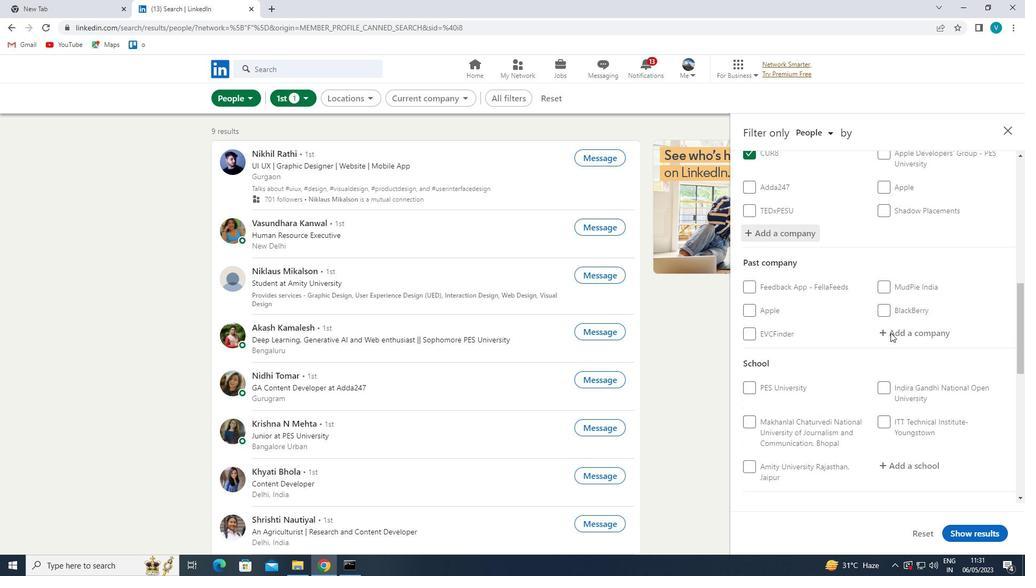 
Action: Mouse scrolled (904, 357) with delta (0, 0)
Screenshot: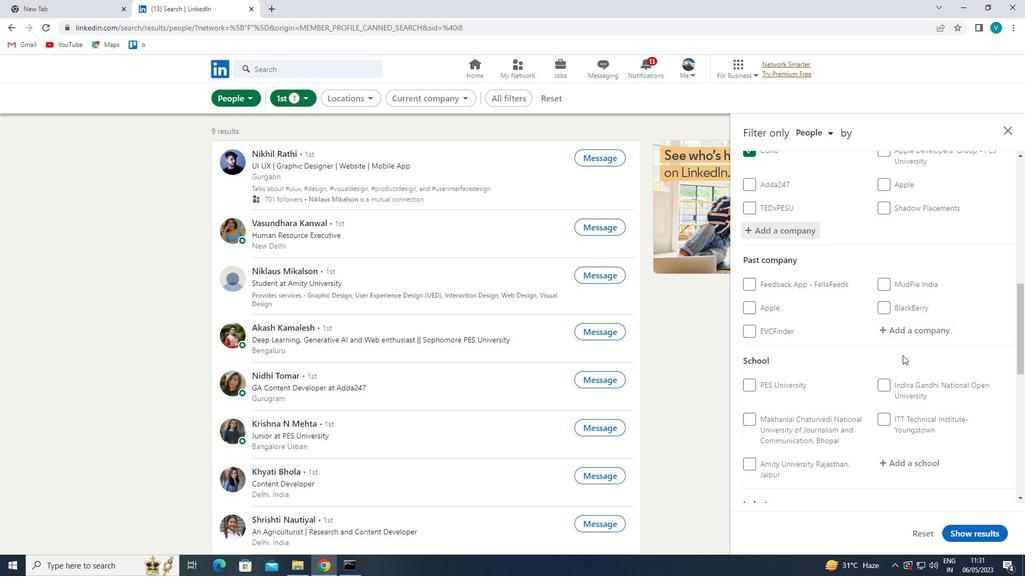 
Action: Mouse scrolled (904, 357) with delta (0, 0)
Screenshot: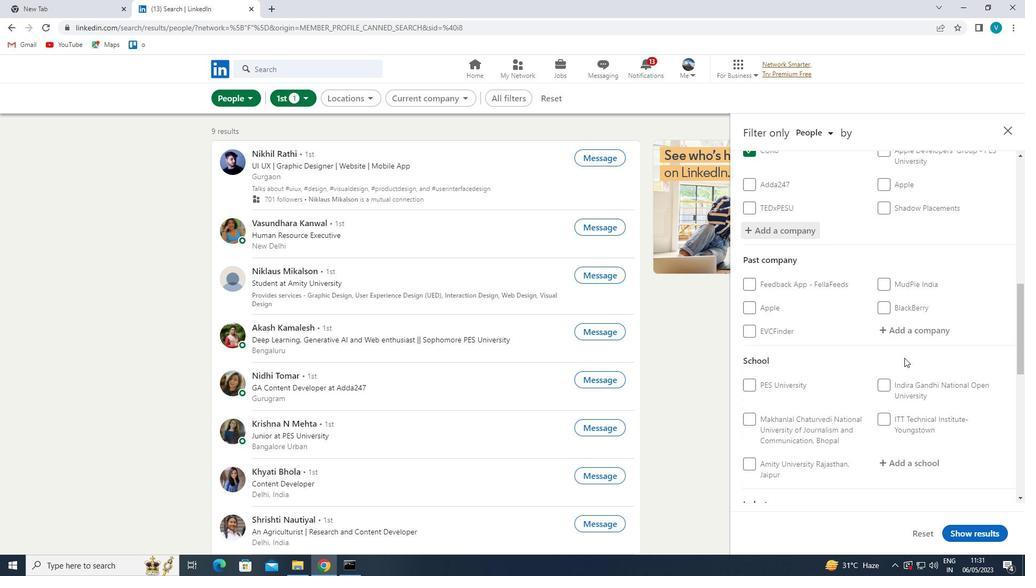 
Action: Mouse moved to (912, 356)
Screenshot: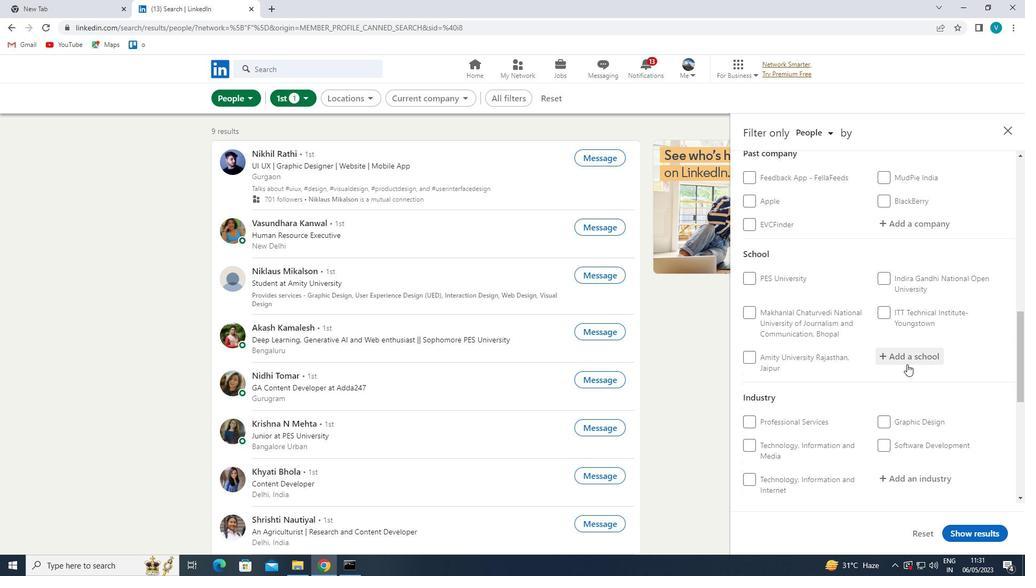 
Action: Mouse pressed left at (912, 356)
Screenshot: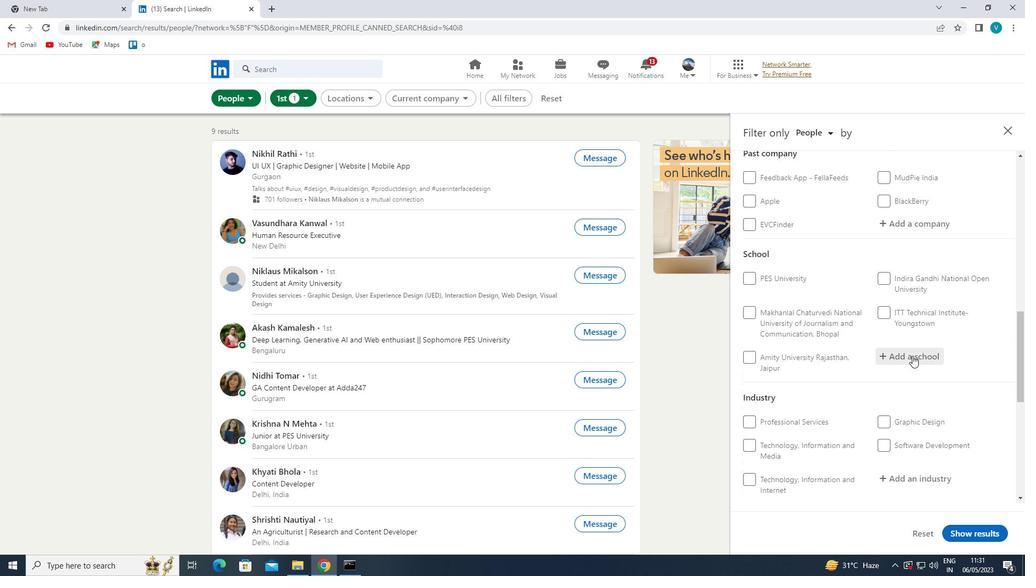 
Action: Key pressed <Key.shift>MALIA<Key.backspace><Key.backspace>LA<Key.space>
Screenshot: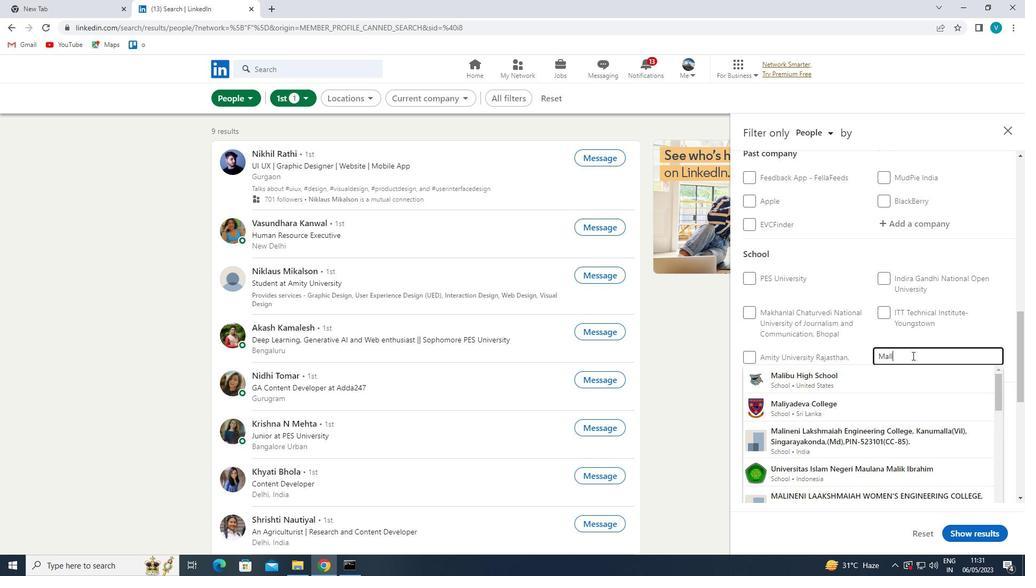
Action: Mouse moved to (897, 375)
Screenshot: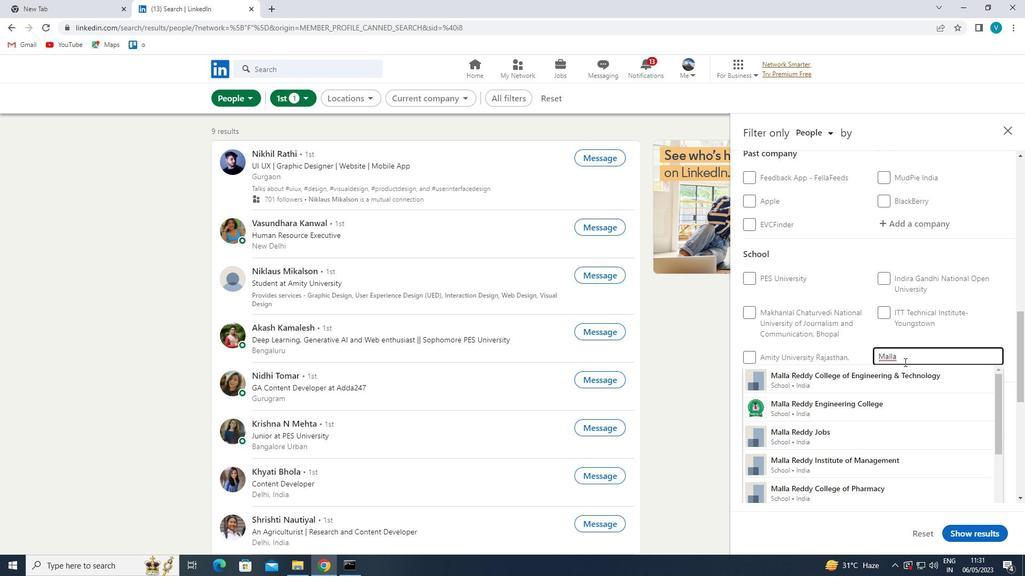
Action: Mouse pressed left at (897, 375)
Screenshot: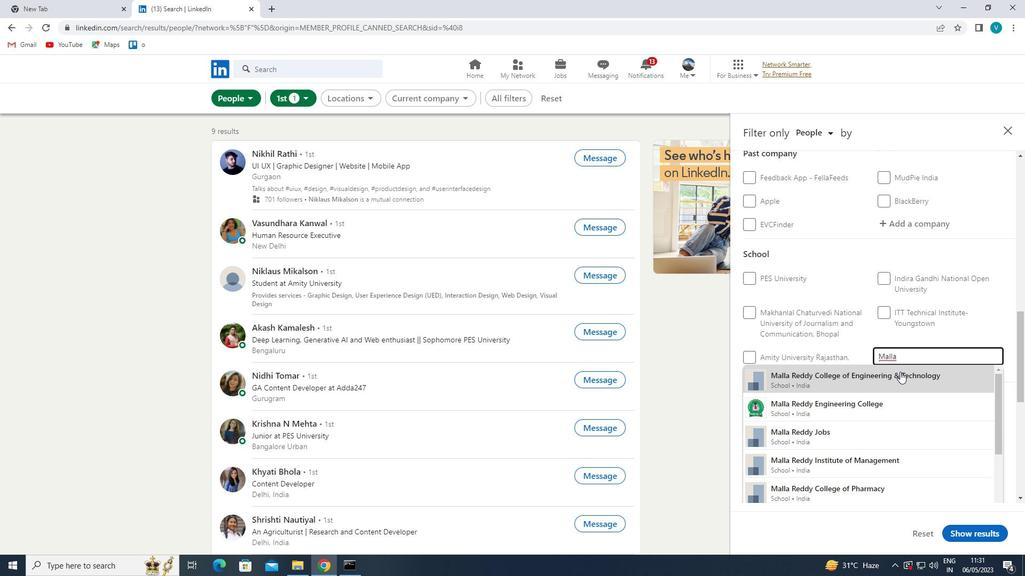 
Action: Mouse moved to (895, 377)
Screenshot: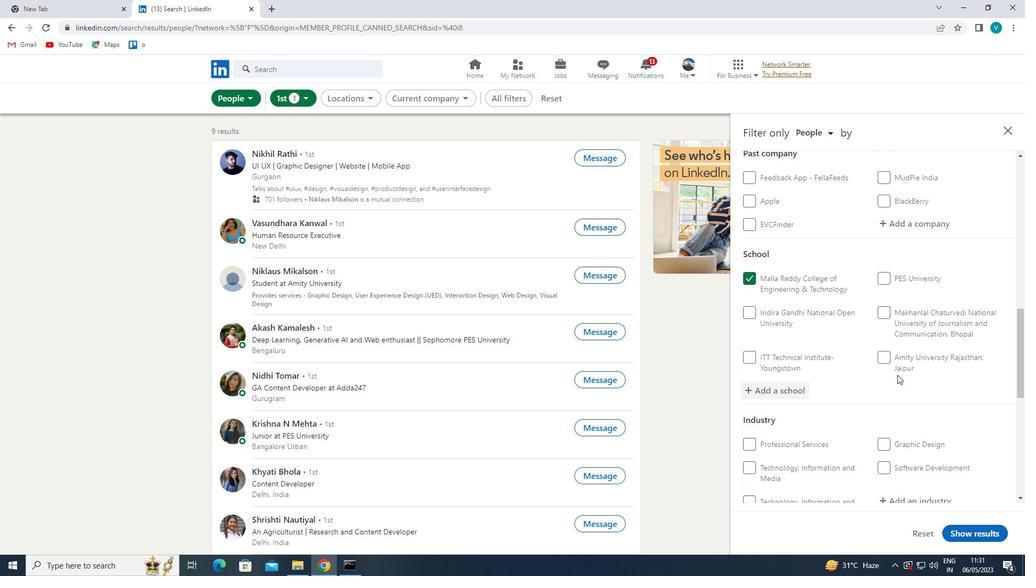 
Action: Mouse scrolled (895, 376) with delta (0, 0)
Screenshot: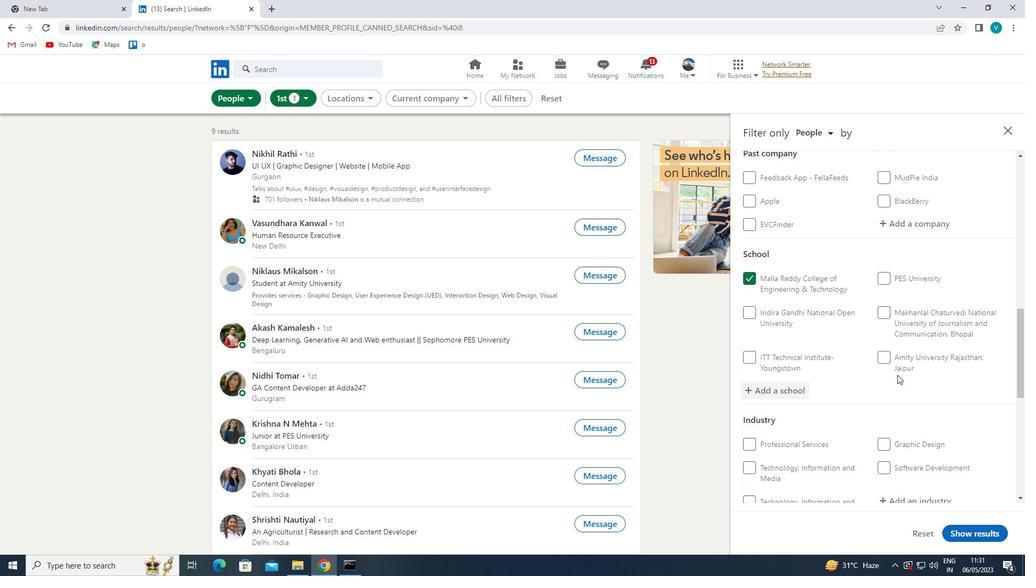 
Action: Mouse moved to (894, 377)
Screenshot: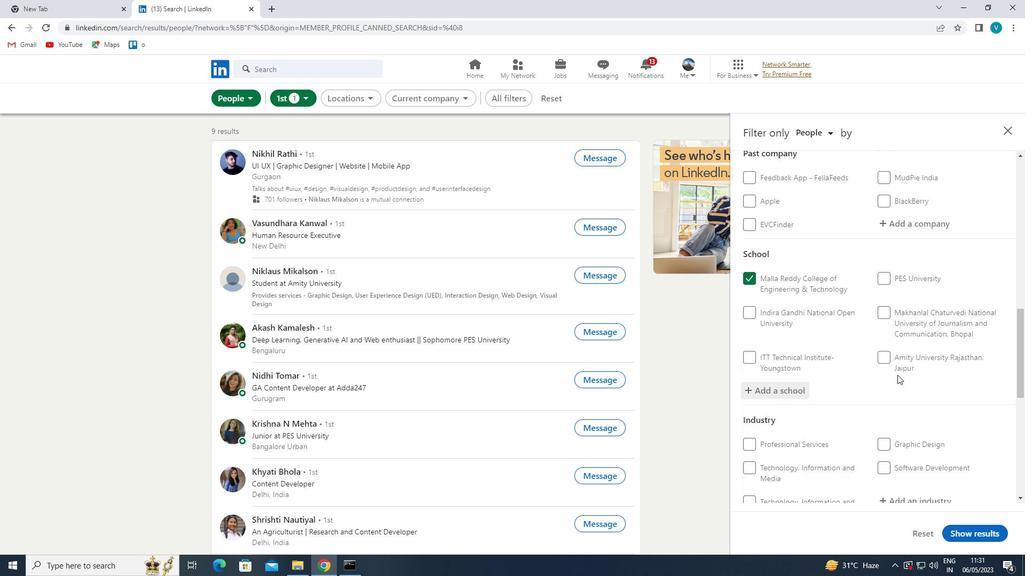 
Action: Mouse scrolled (894, 377) with delta (0, 0)
Screenshot: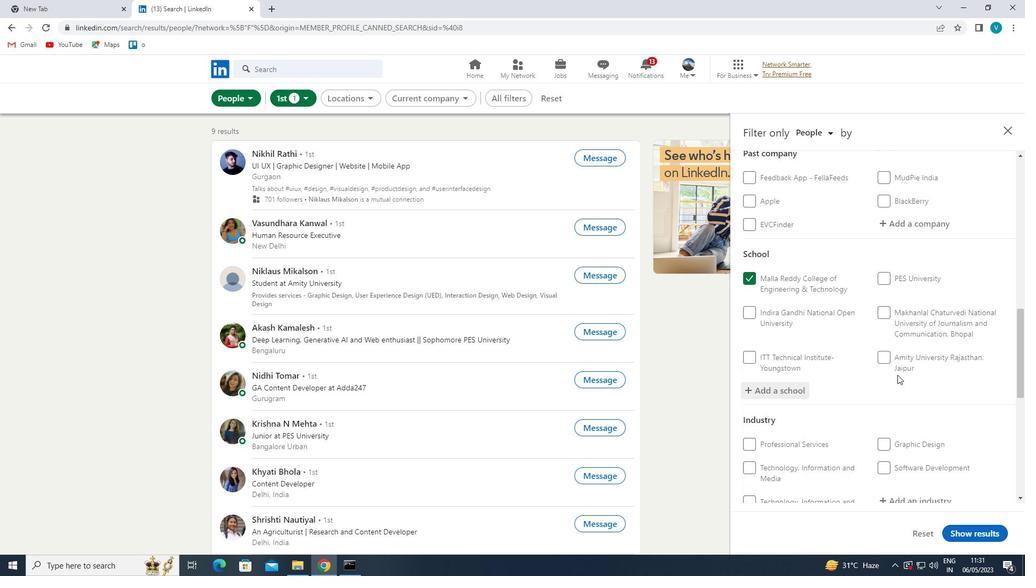 
Action: Mouse scrolled (894, 377) with delta (0, 0)
Screenshot: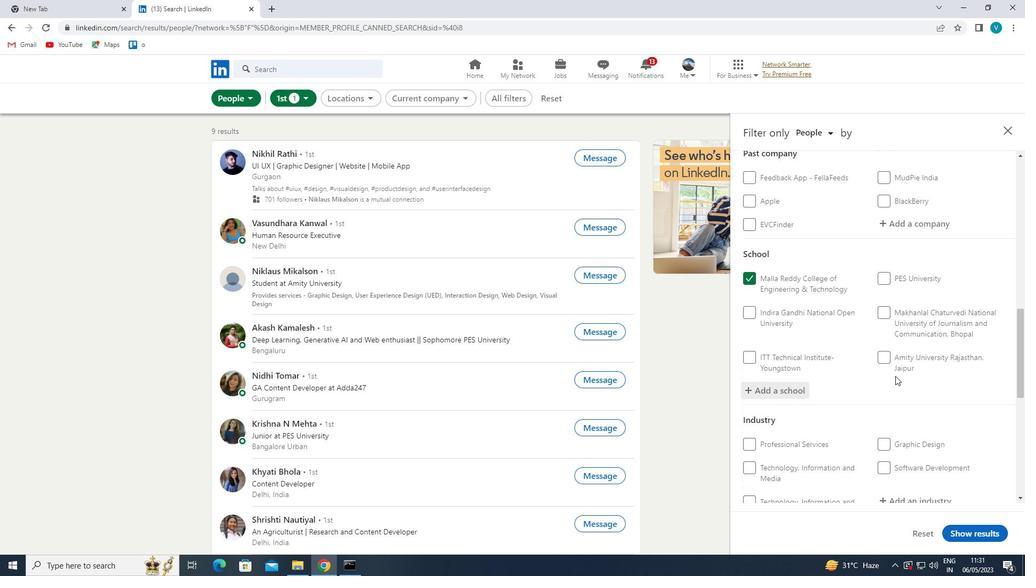 
Action: Mouse moved to (913, 335)
Screenshot: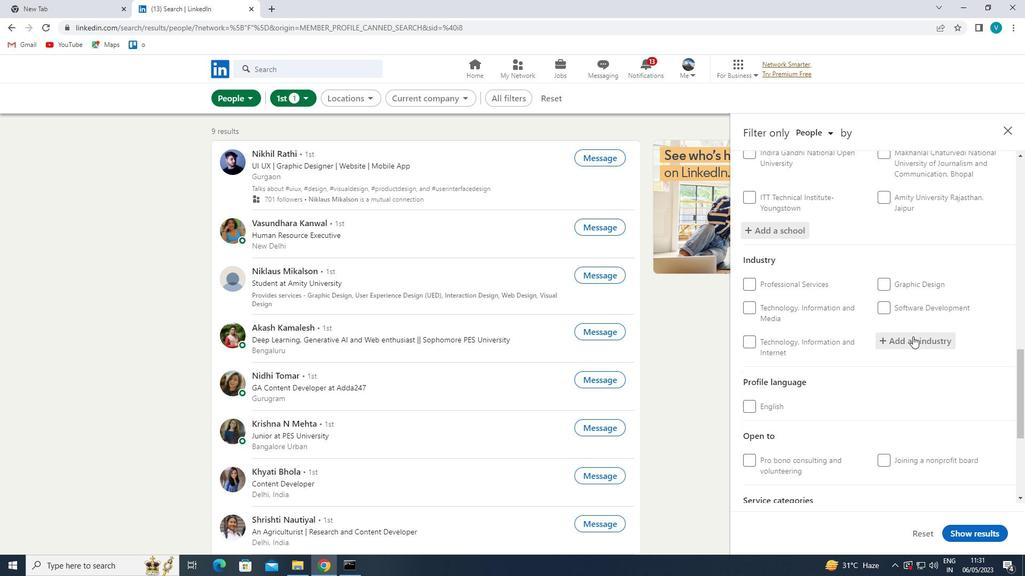 
Action: Mouse pressed left at (913, 335)
Screenshot: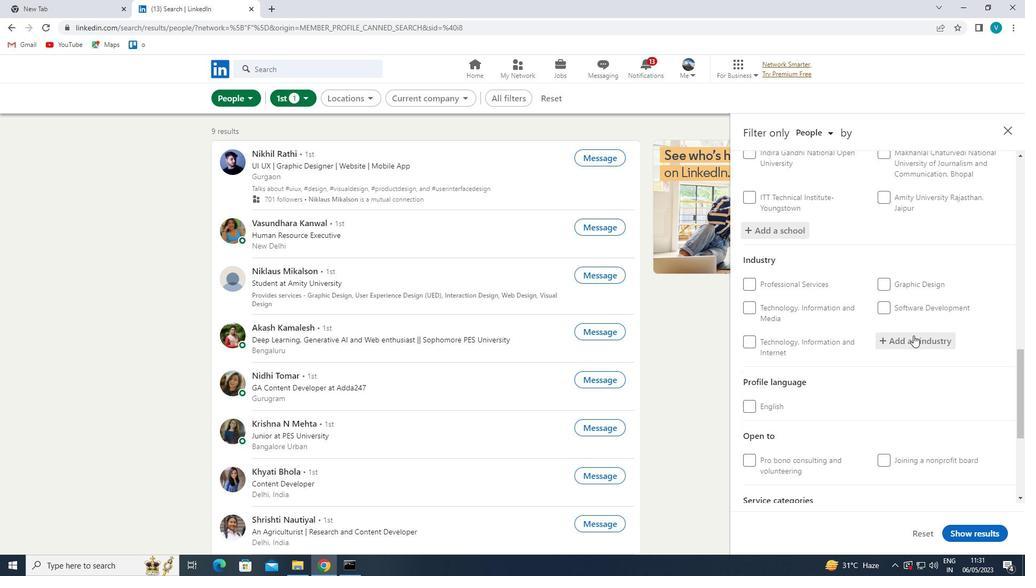 
Action: Mouse moved to (917, 332)
Screenshot: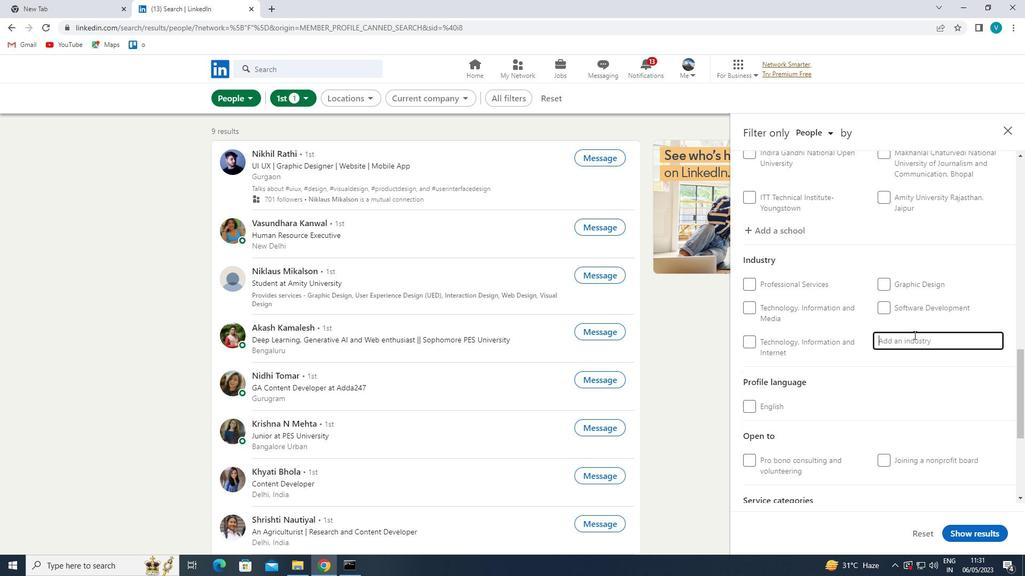 
Action: Key pressed <Key.shift>WHOLE
Screenshot: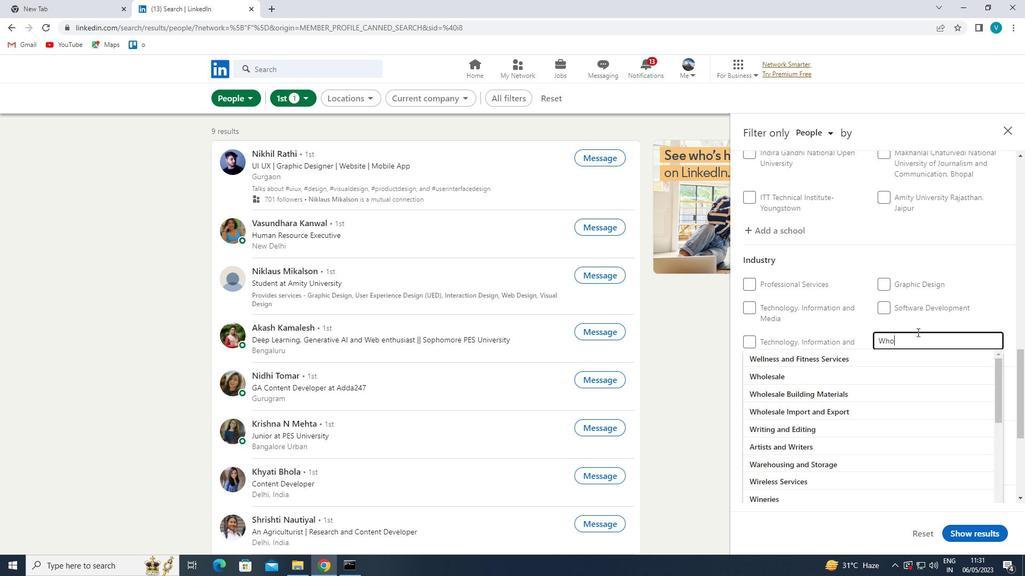 
Action: Mouse moved to (854, 481)
Screenshot: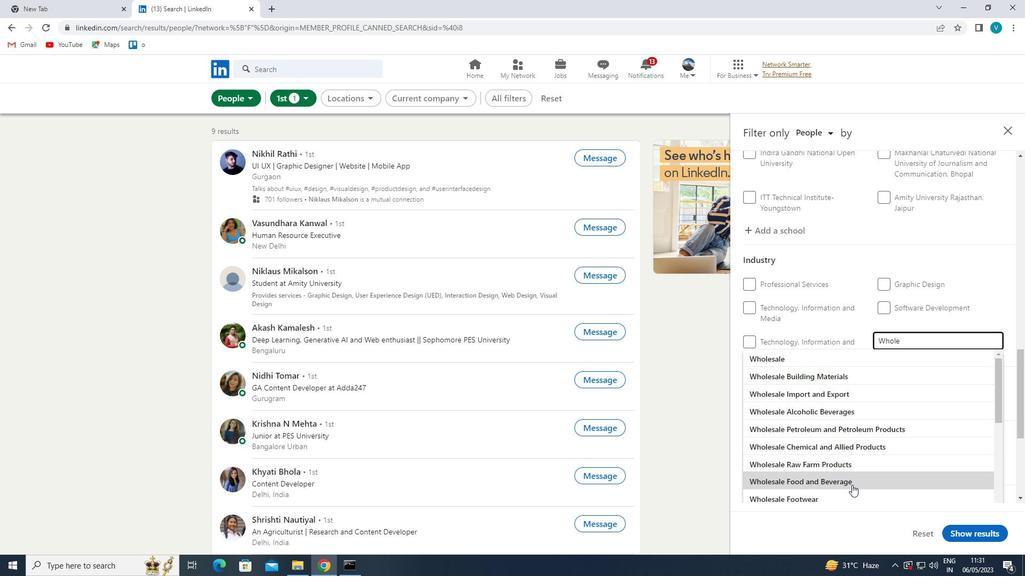 
Action: Mouse pressed left at (854, 481)
Screenshot: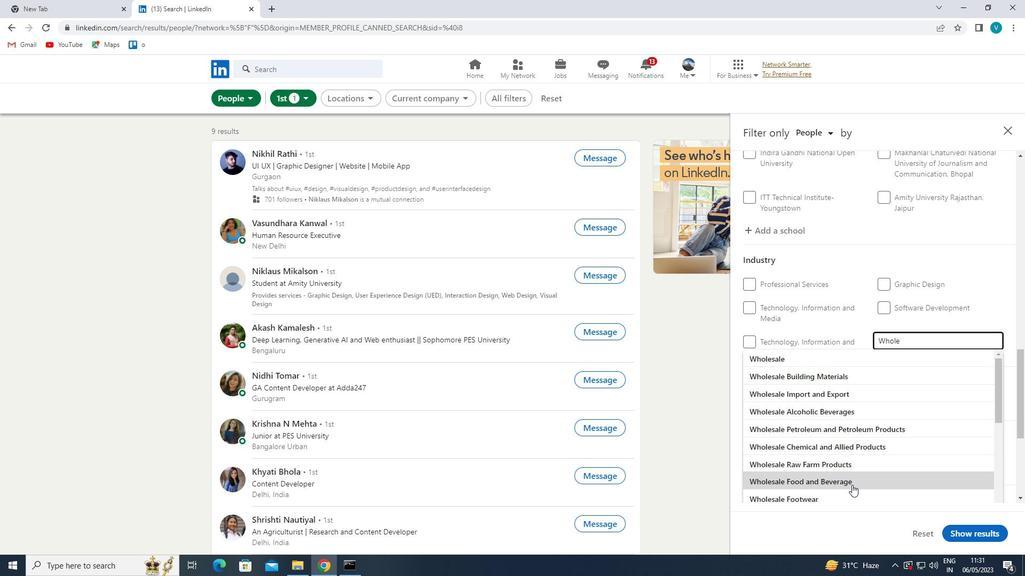 
Action: Mouse moved to (860, 388)
Screenshot: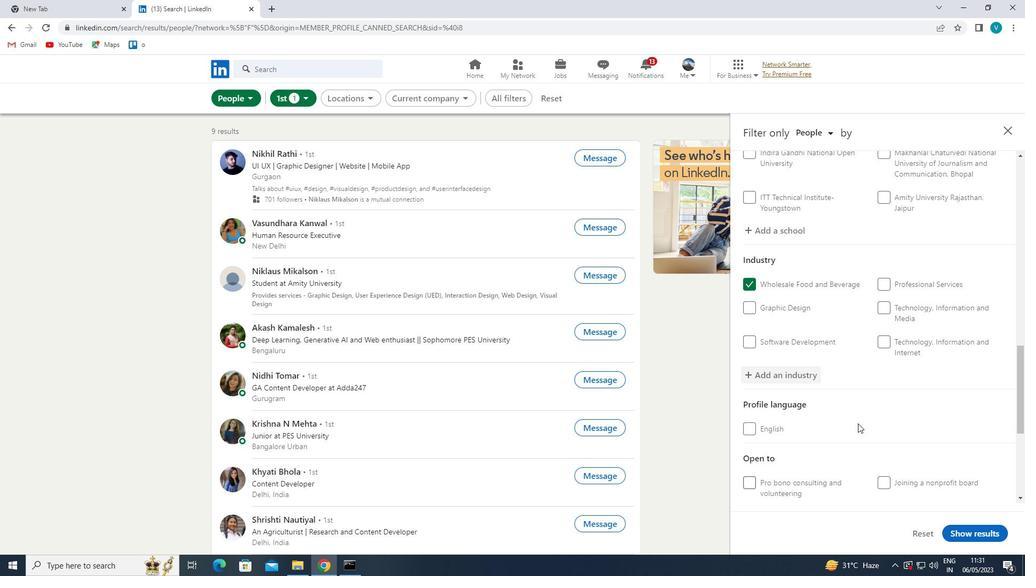 
Action: Mouse scrolled (860, 388) with delta (0, 0)
Screenshot: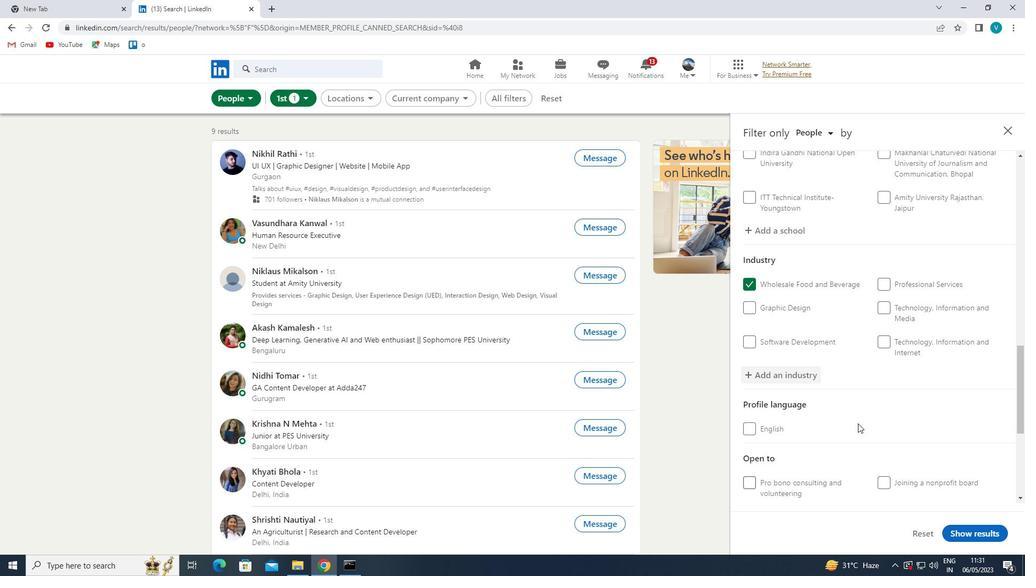 
Action: Mouse moved to (861, 387)
Screenshot: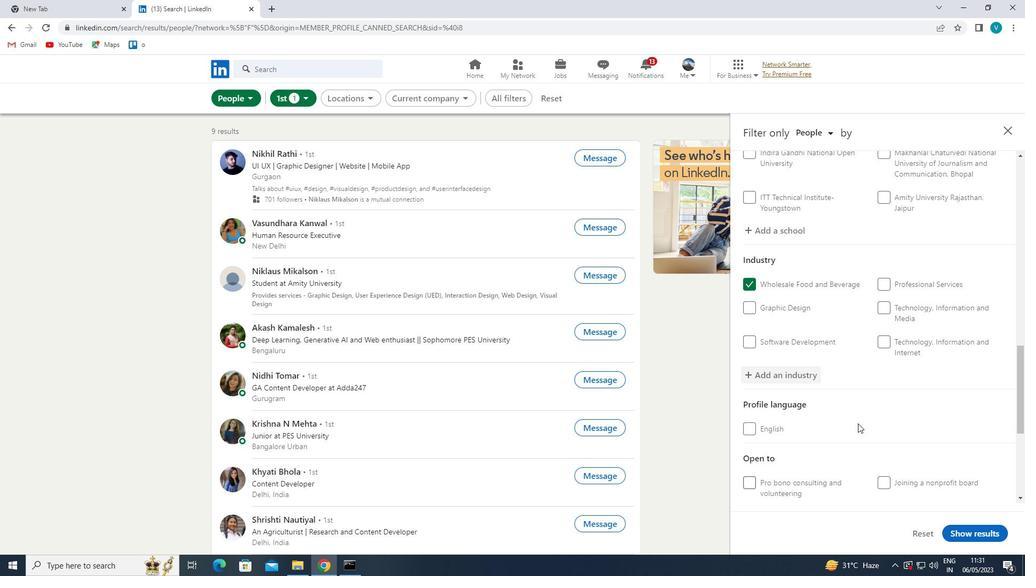 
Action: Mouse scrolled (861, 387) with delta (0, 0)
Screenshot: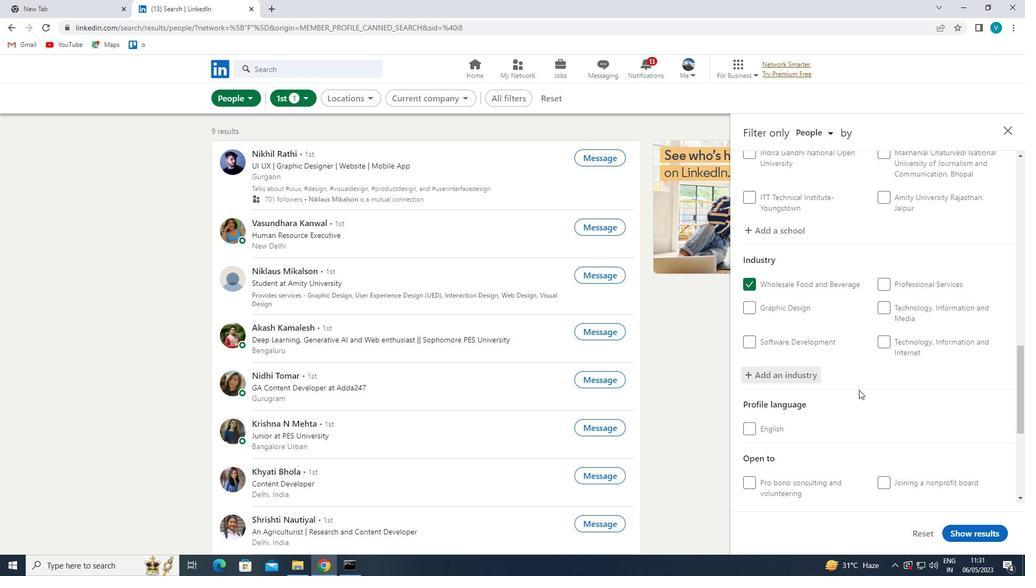 
Action: Mouse moved to (863, 387)
Screenshot: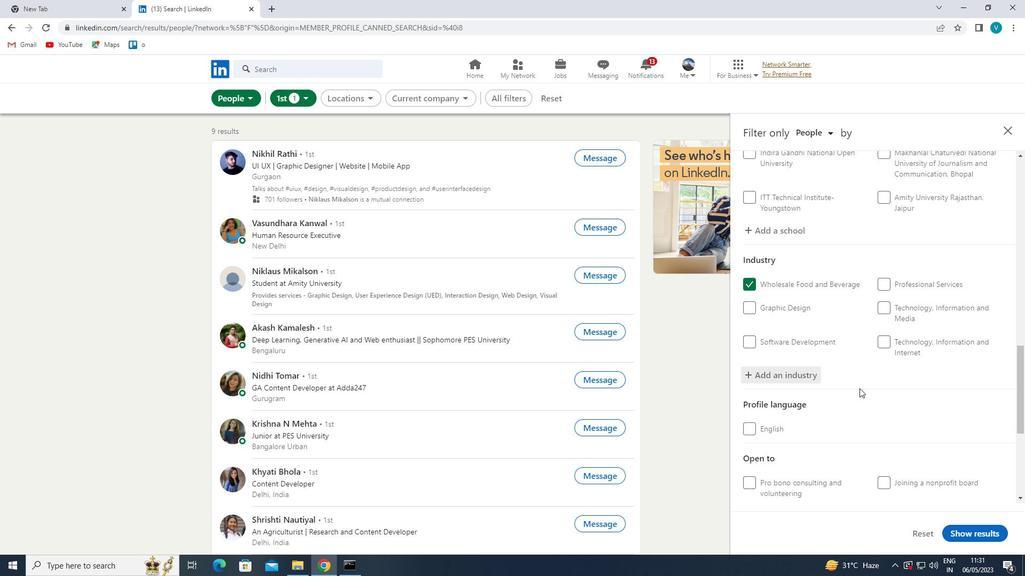 
Action: Mouse scrolled (863, 386) with delta (0, 0)
Screenshot: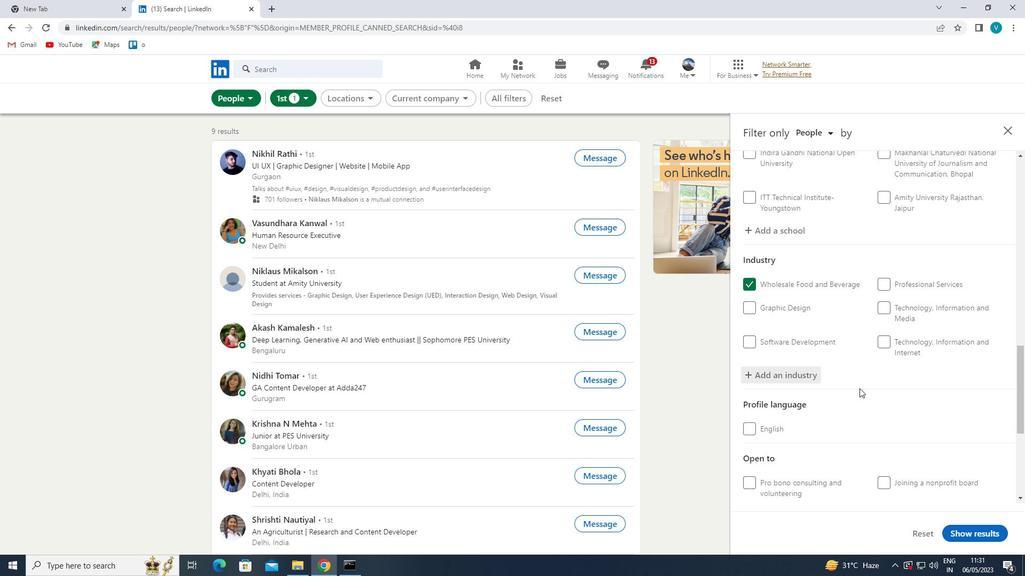
Action: Mouse scrolled (863, 386) with delta (0, 0)
Screenshot: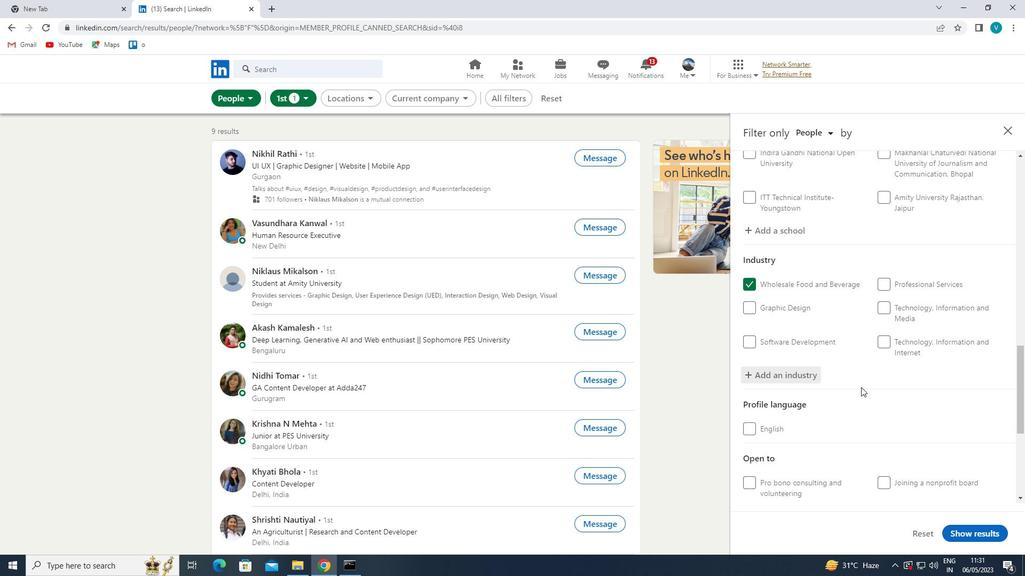 
Action: Mouse moved to (864, 385)
Screenshot: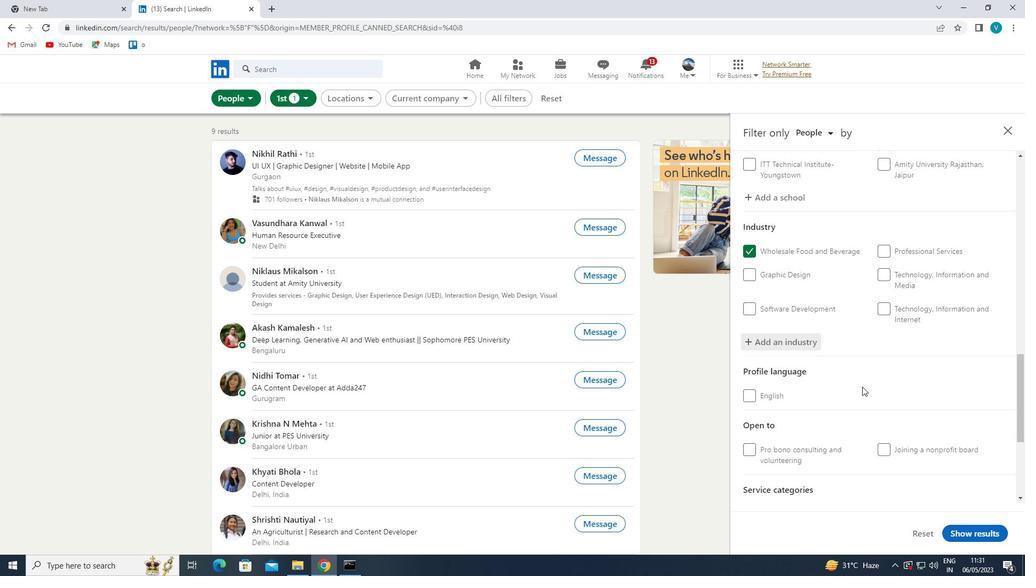 
Action: Mouse scrolled (864, 385) with delta (0, 0)
Screenshot: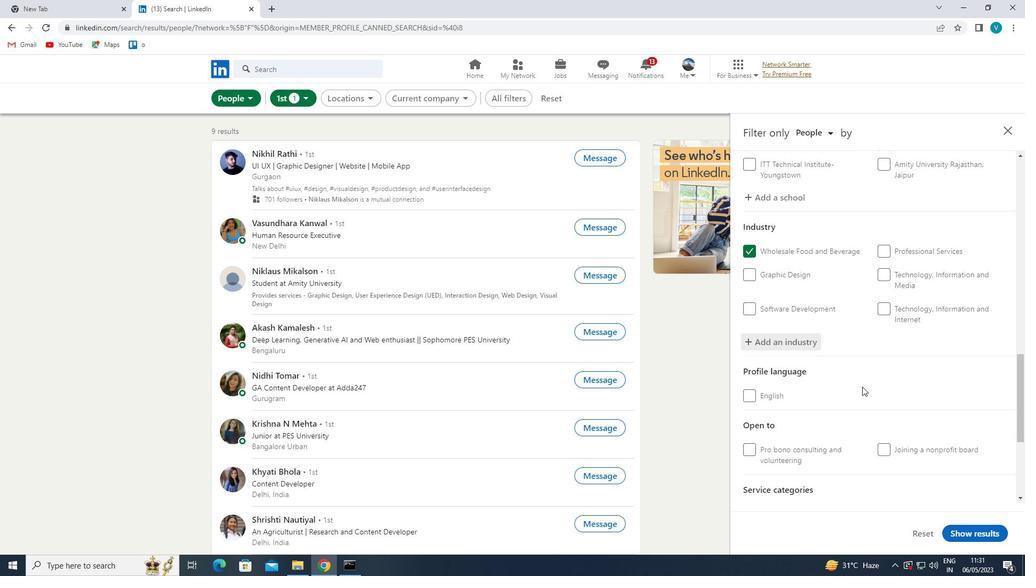 
Action: Mouse moved to (907, 348)
Screenshot: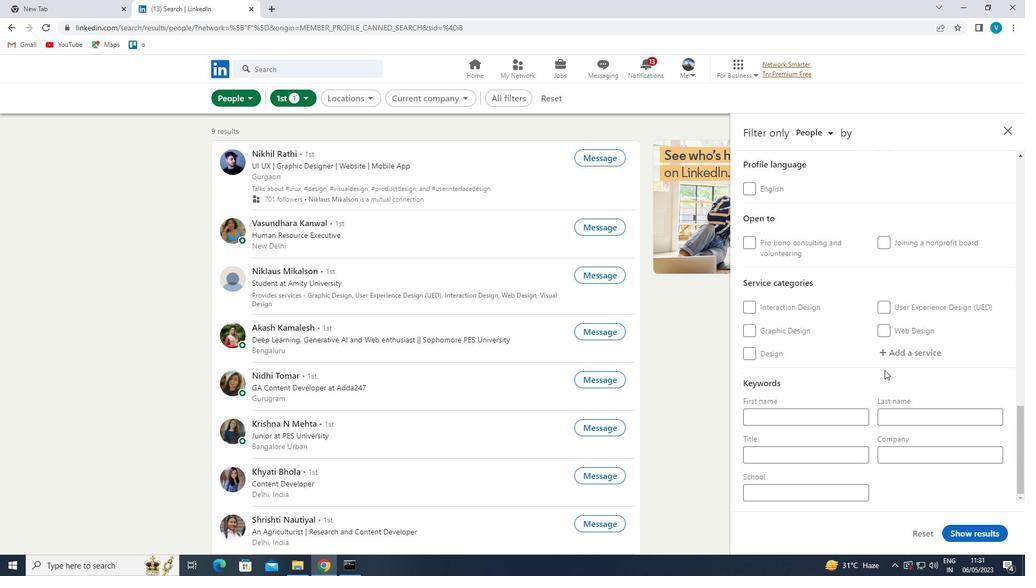 
Action: Mouse pressed left at (907, 348)
Screenshot: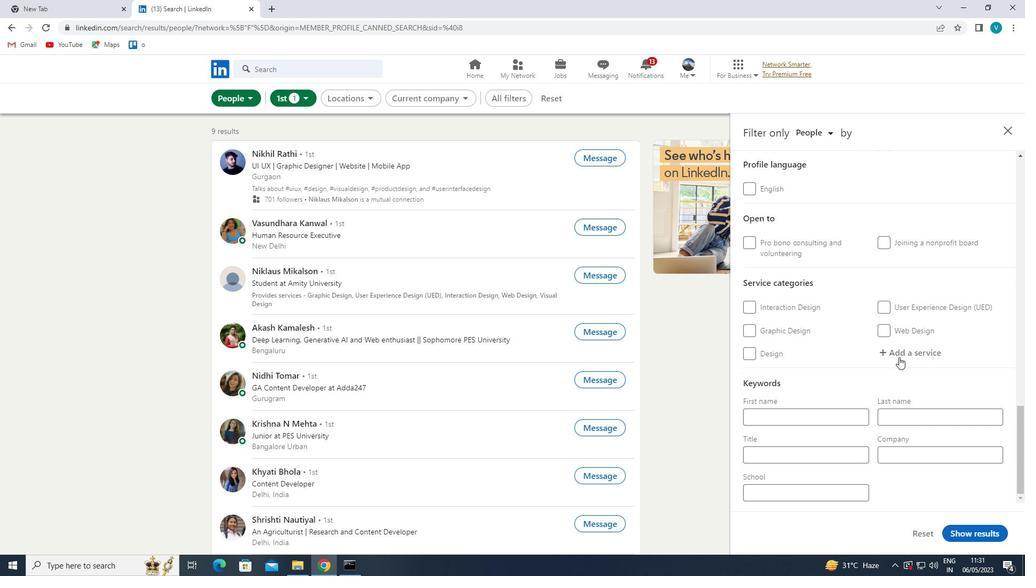 
Action: Mouse moved to (907, 348)
Screenshot: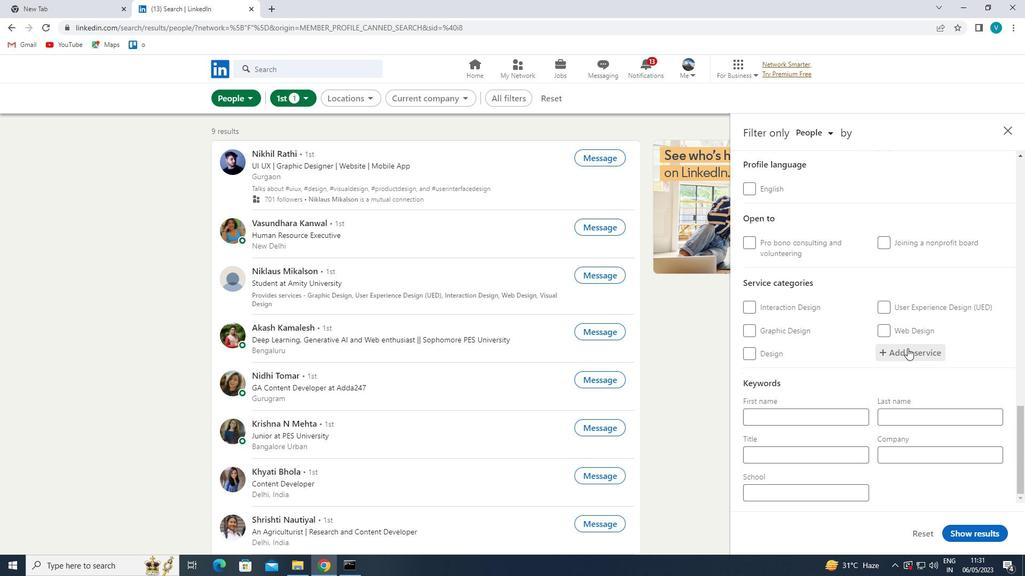 
Action: Key pressed <Key.shift>BUSINESS
Screenshot: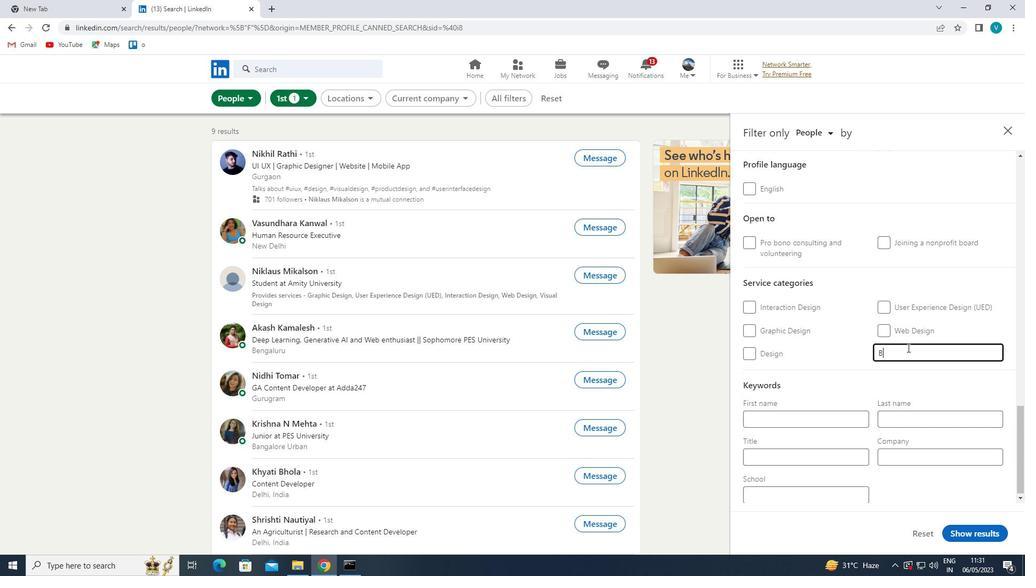 
Action: Mouse moved to (887, 385)
Screenshot: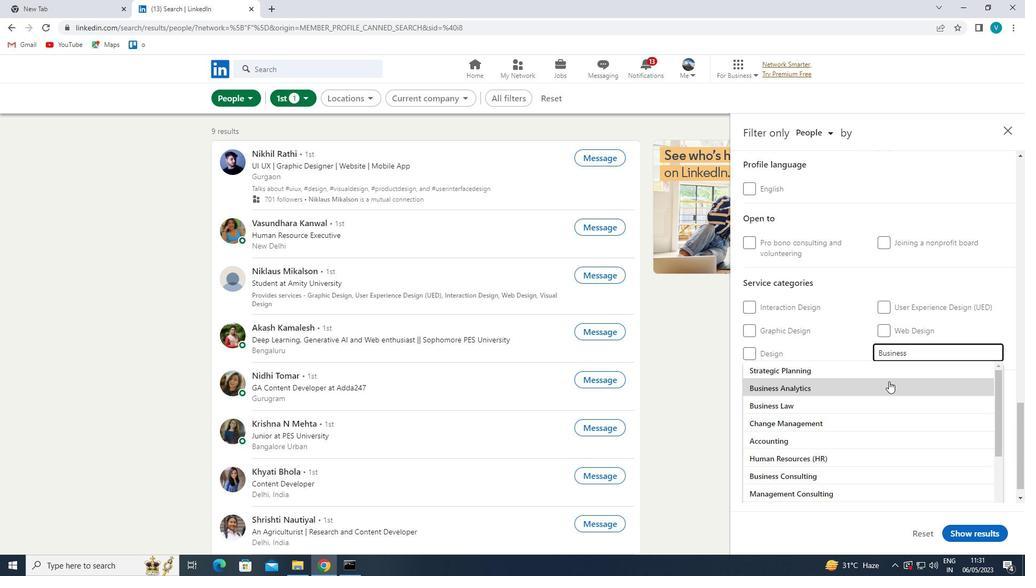 
Action: Mouse pressed left at (887, 385)
Screenshot: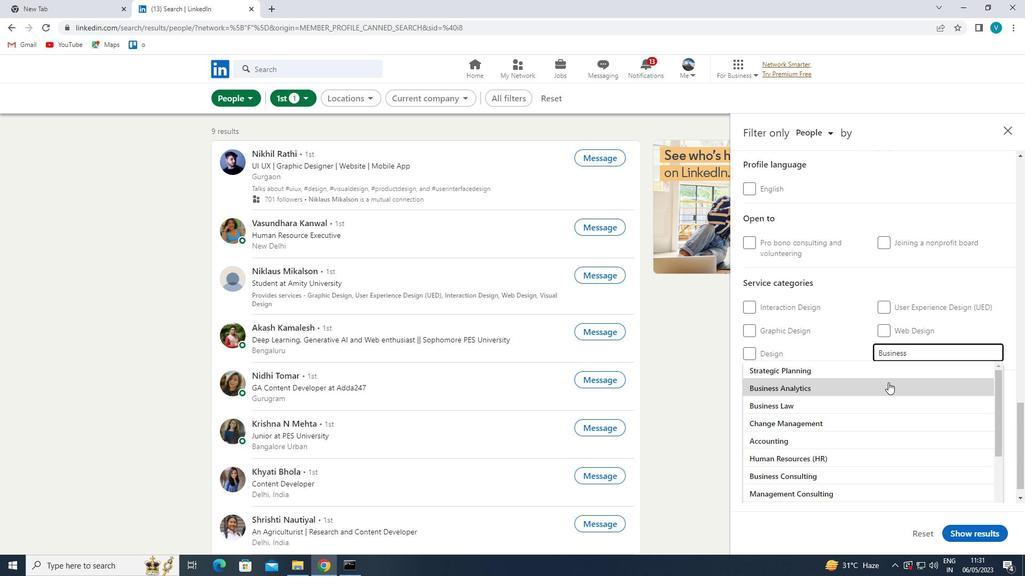 
Action: Mouse moved to (887, 385)
Screenshot: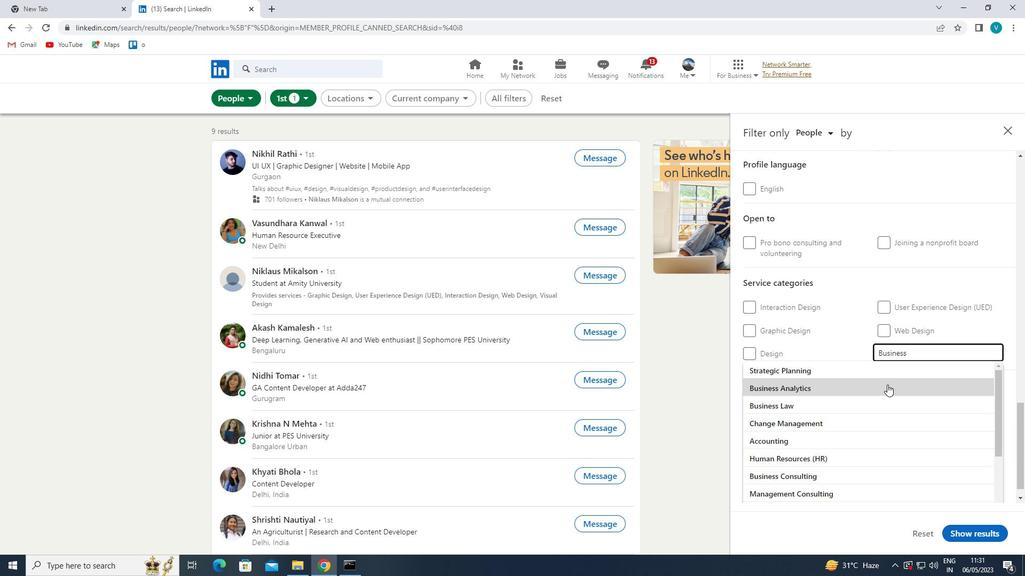 
Action: Mouse scrolled (887, 384) with delta (0, 0)
Screenshot: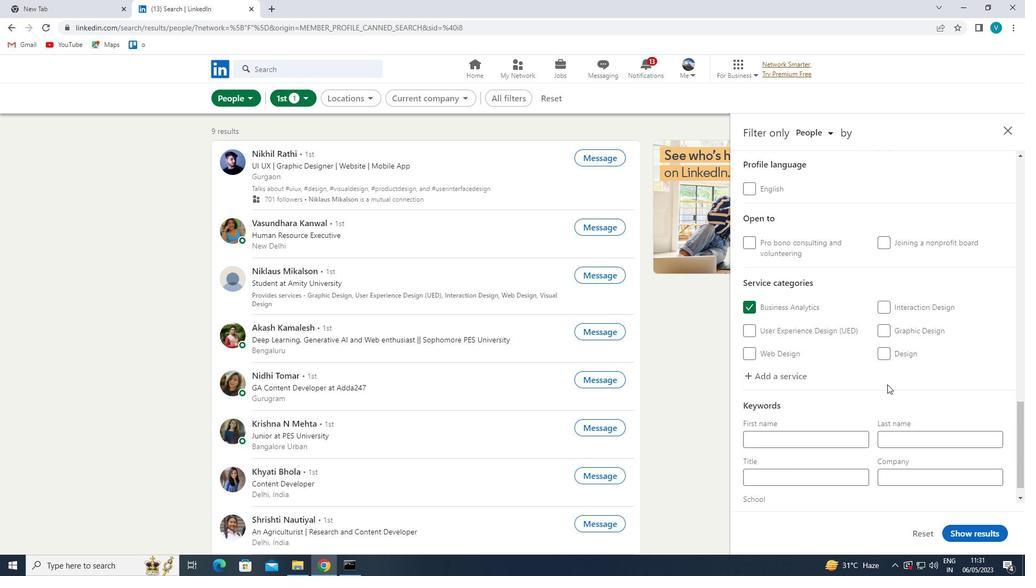 
Action: Mouse scrolled (887, 384) with delta (0, 0)
Screenshot: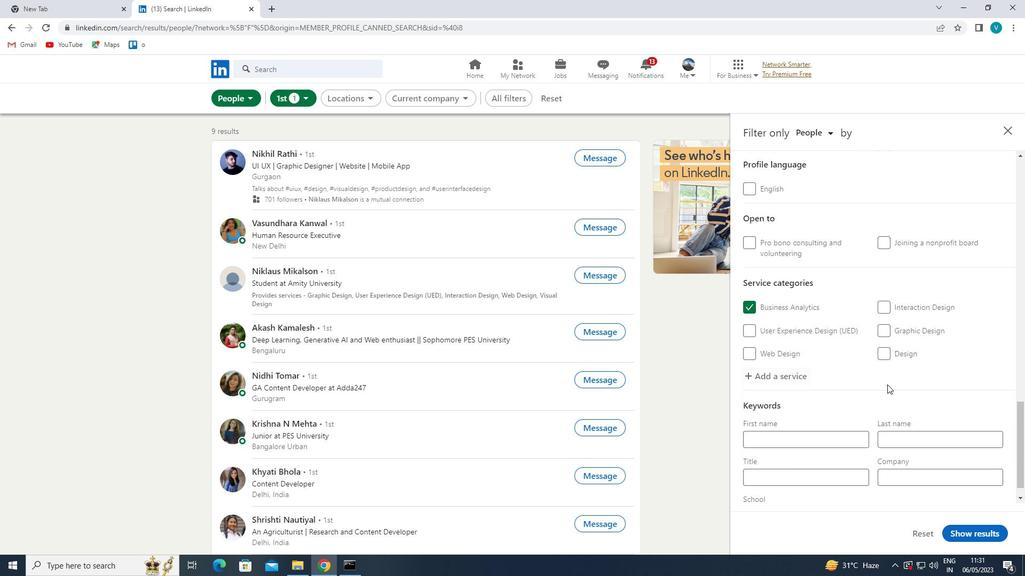 
Action: Mouse scrolled (887, 384) with delta (0, 0)
Screenshot: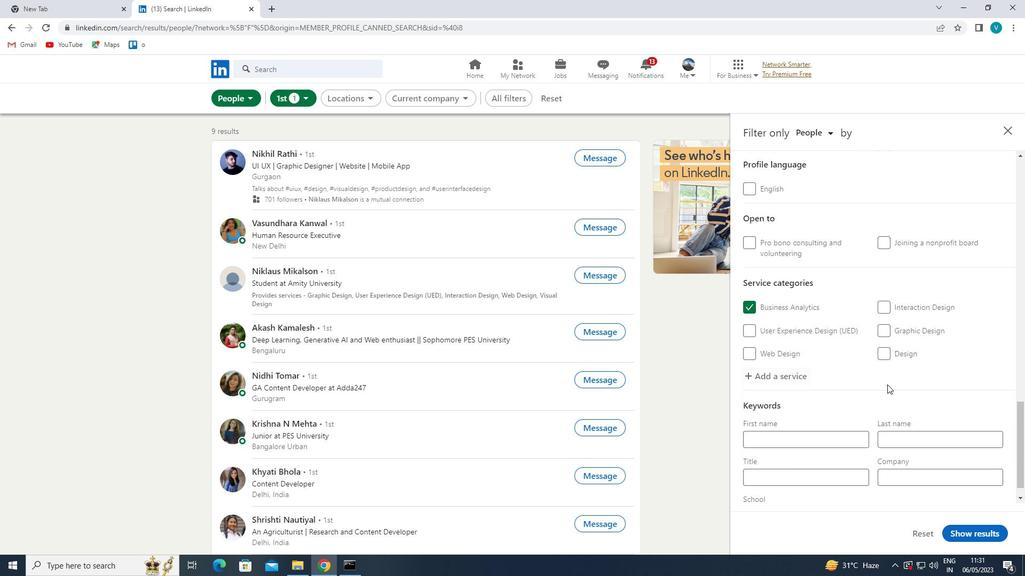 
Action: Mouse scrolled (887, 384) with delta (0, 0)
Screenshot: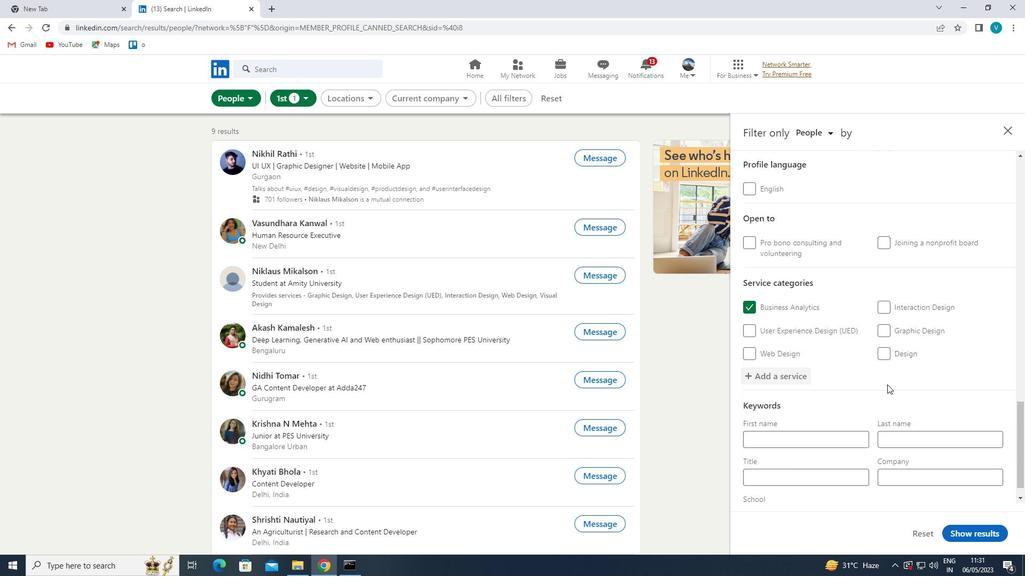
Action: Mouse moved to (822, 460)
Screenshot: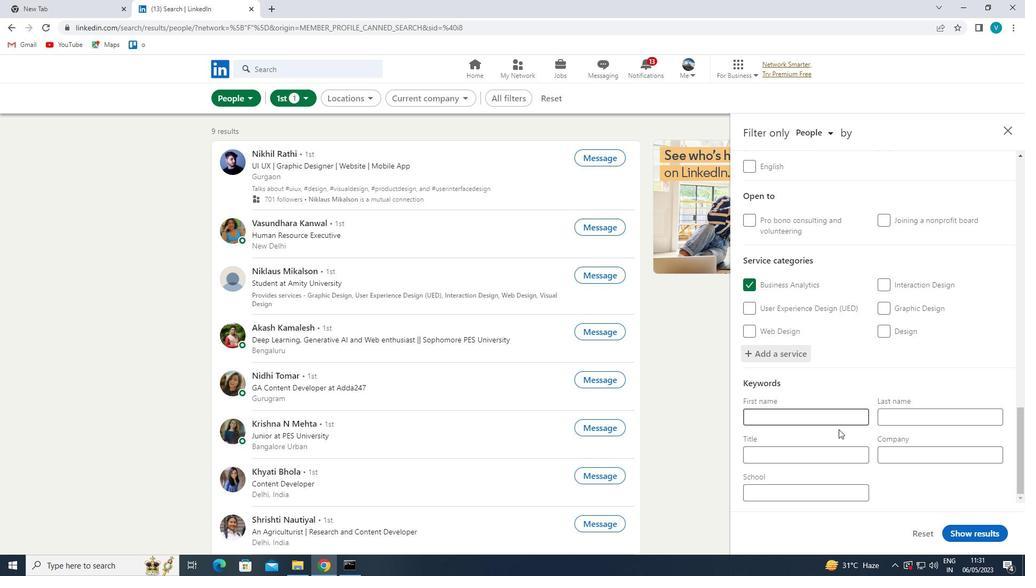 
Action: Mouse pressed left at (822, 460)
Screenshot: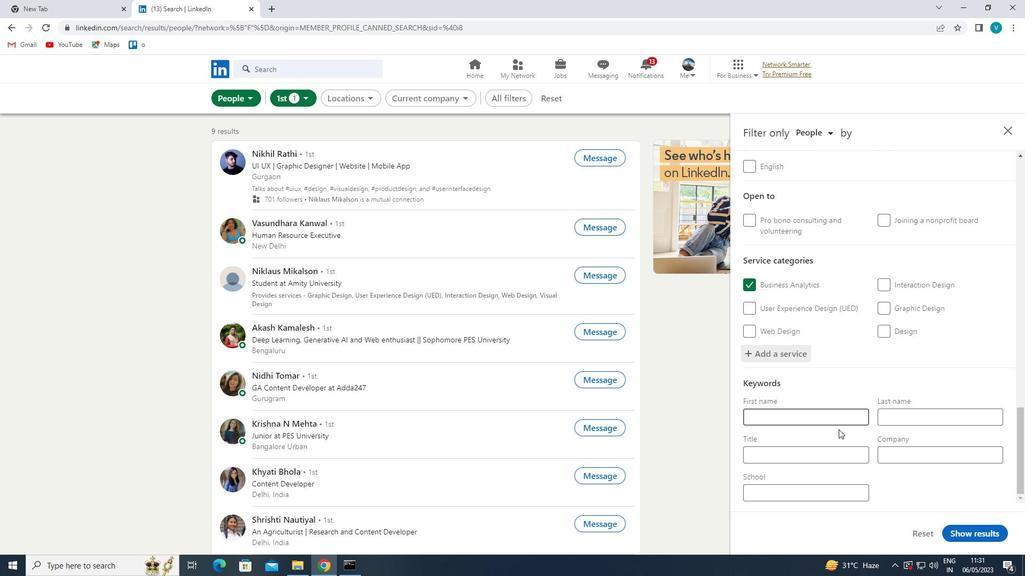 
Action: Mouse moved to (822, 460)
Screenshot: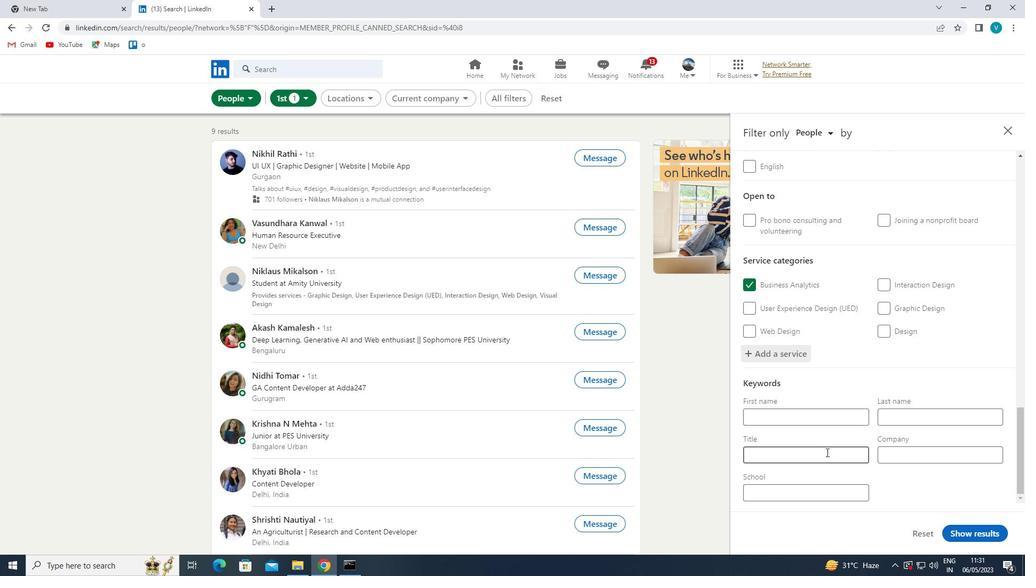 
Action: Key pressed <Key.shift>CHIEF
Screenshot: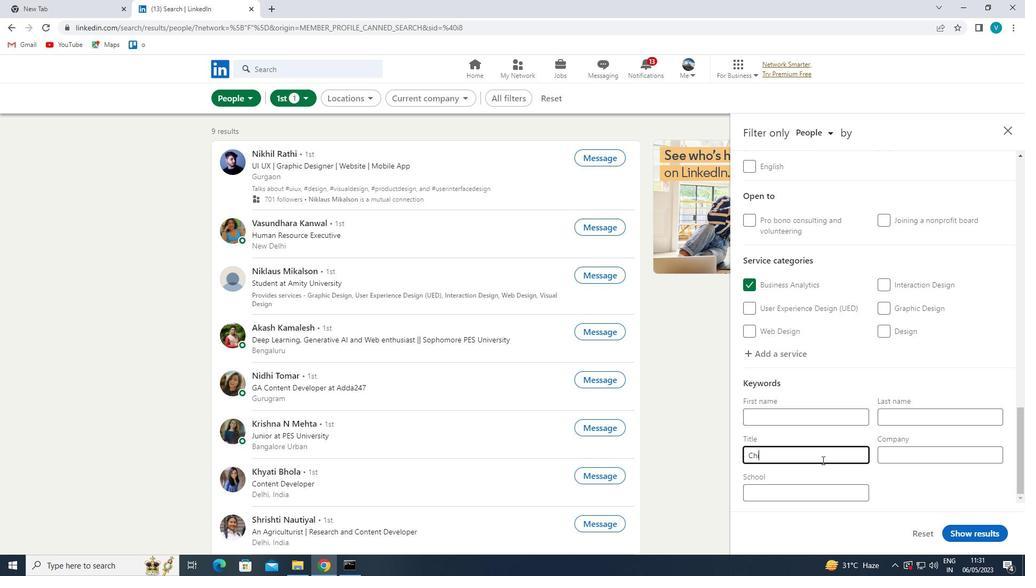 
Action: Mouse moved to (966, 539)
Screenshot: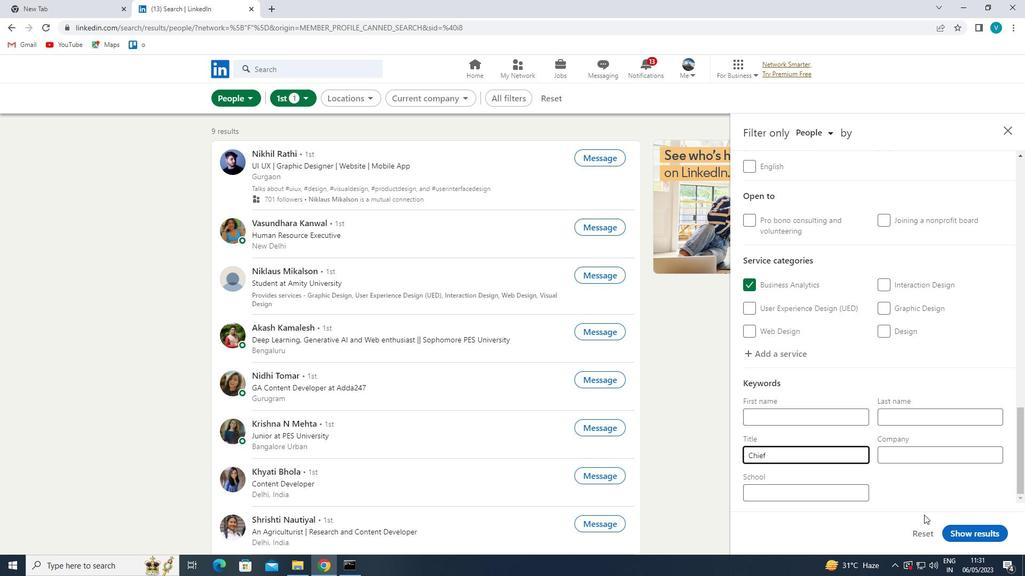 
Action: Mouse pressed left at (966, 539)
Screenshot: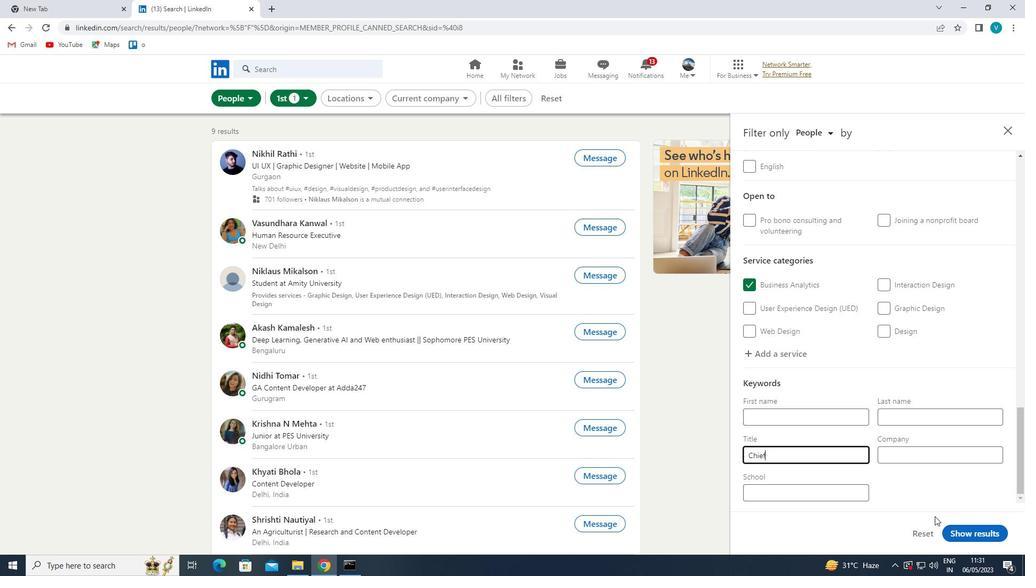 
Action: Mouse moved to (947, 551)
Screenshot: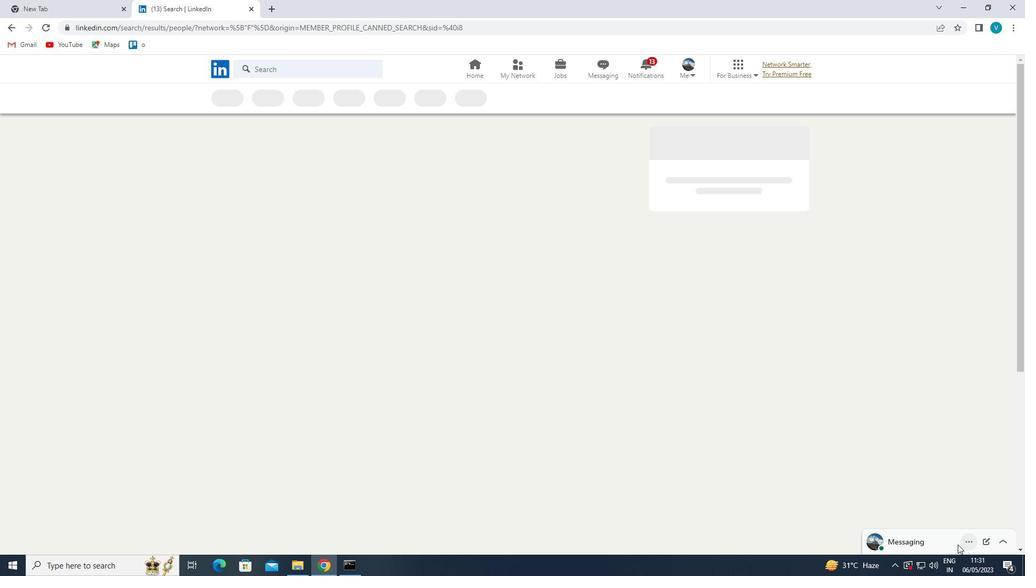 
